 Task: In the Contact  BakerAdeline@roundabouttheatre.org, Add note: 'Set up a meeting with the legal team to review contract templates.'. Mark checkbox to create task to follow up ': Tomorrow'. Create task, with  description: Appointment FIxed, Add due date: Tomorrow; Add reminder: 30 Minutes before. Set Priority Low  and add note: Review the attached proposal before the meeting and highlight the key benefits for the client.. Logged in from softage.1@softage.net
Action: Mouse moved to (117, 70)
Screenshot: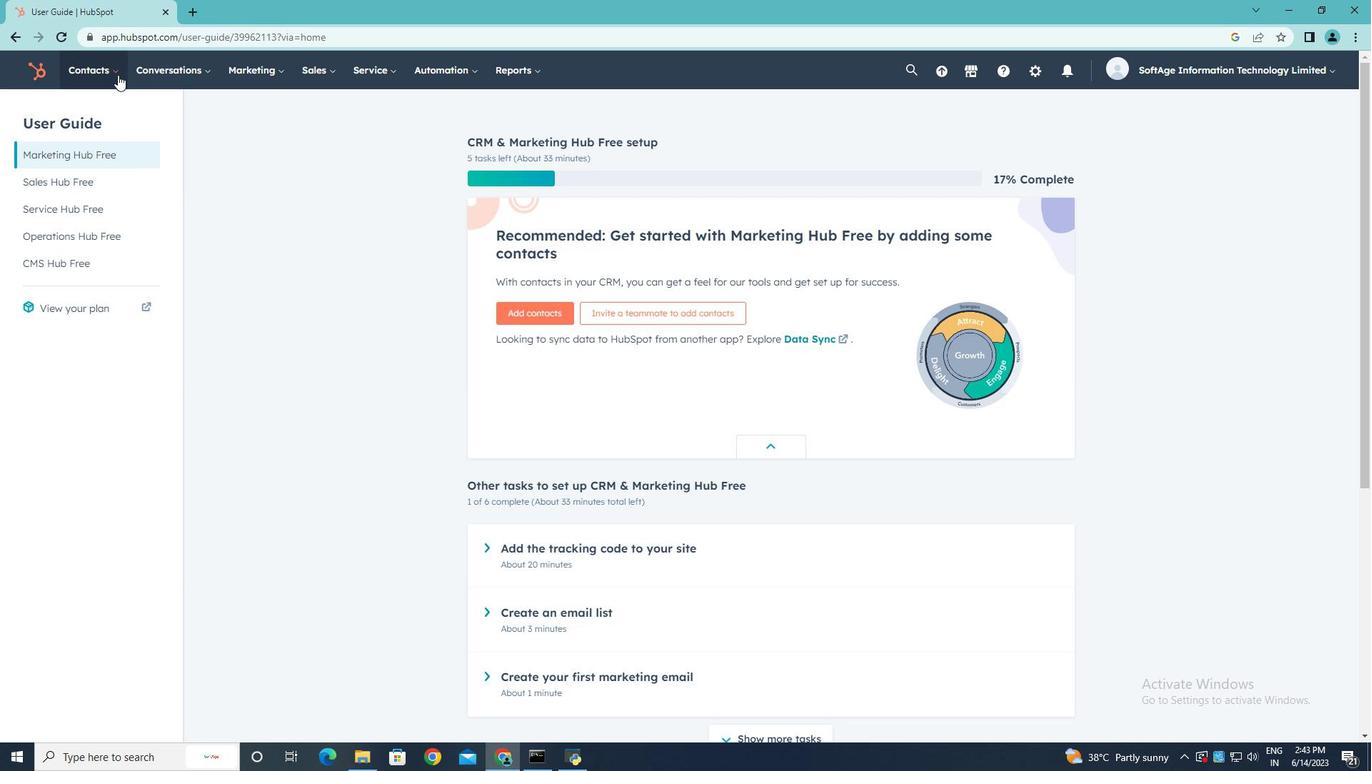 
Action: Mouse pressed left at (117, 70)
Screenshot: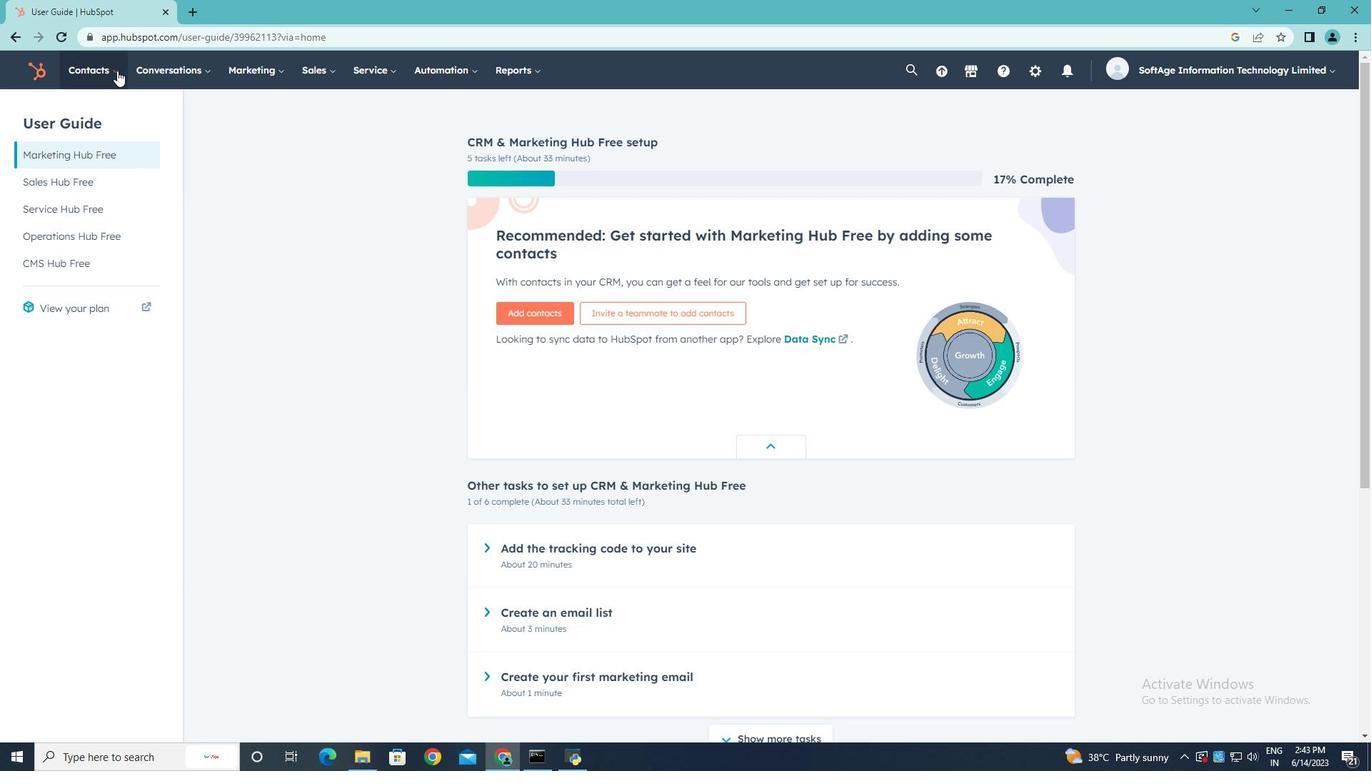 
Action: Mouse moved to (109, 105)
Screenshot: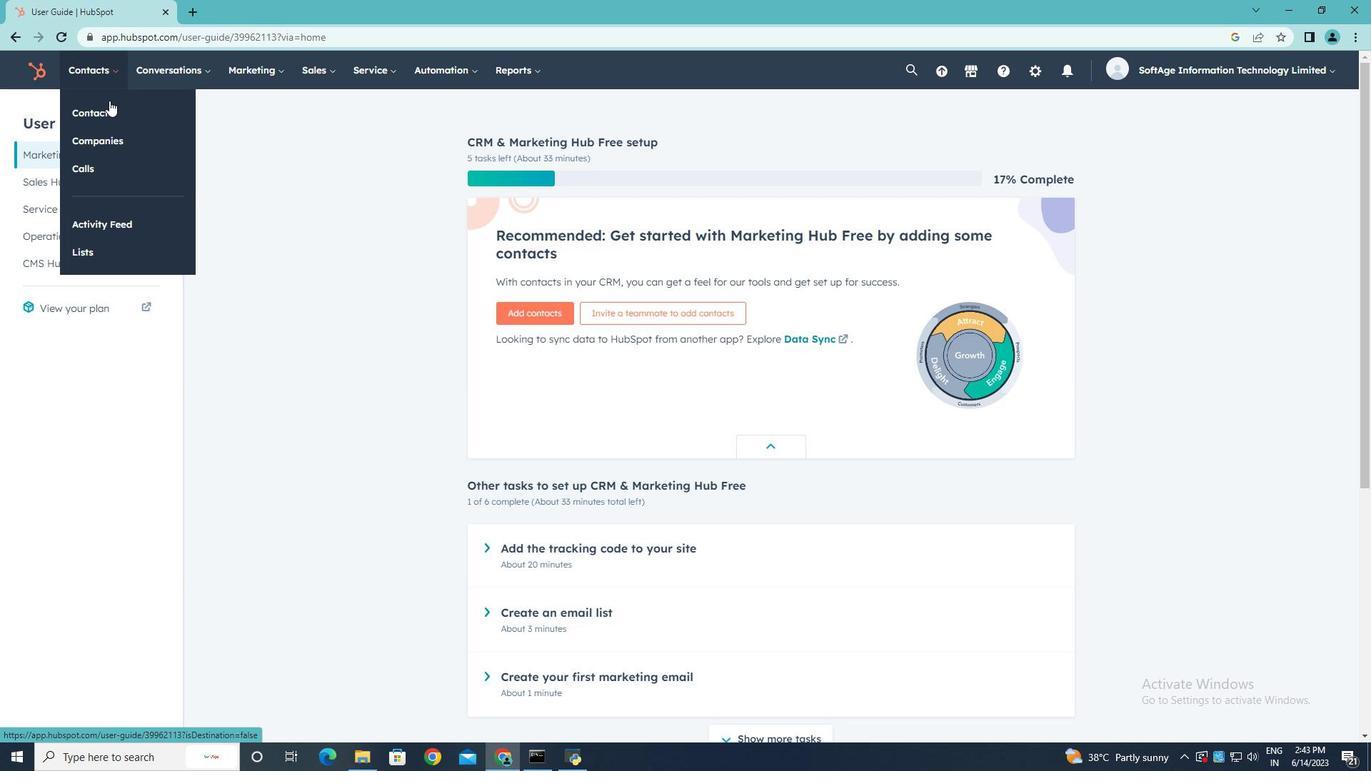 
Action: Mouse pressed left at (109, 105)
Screenshot: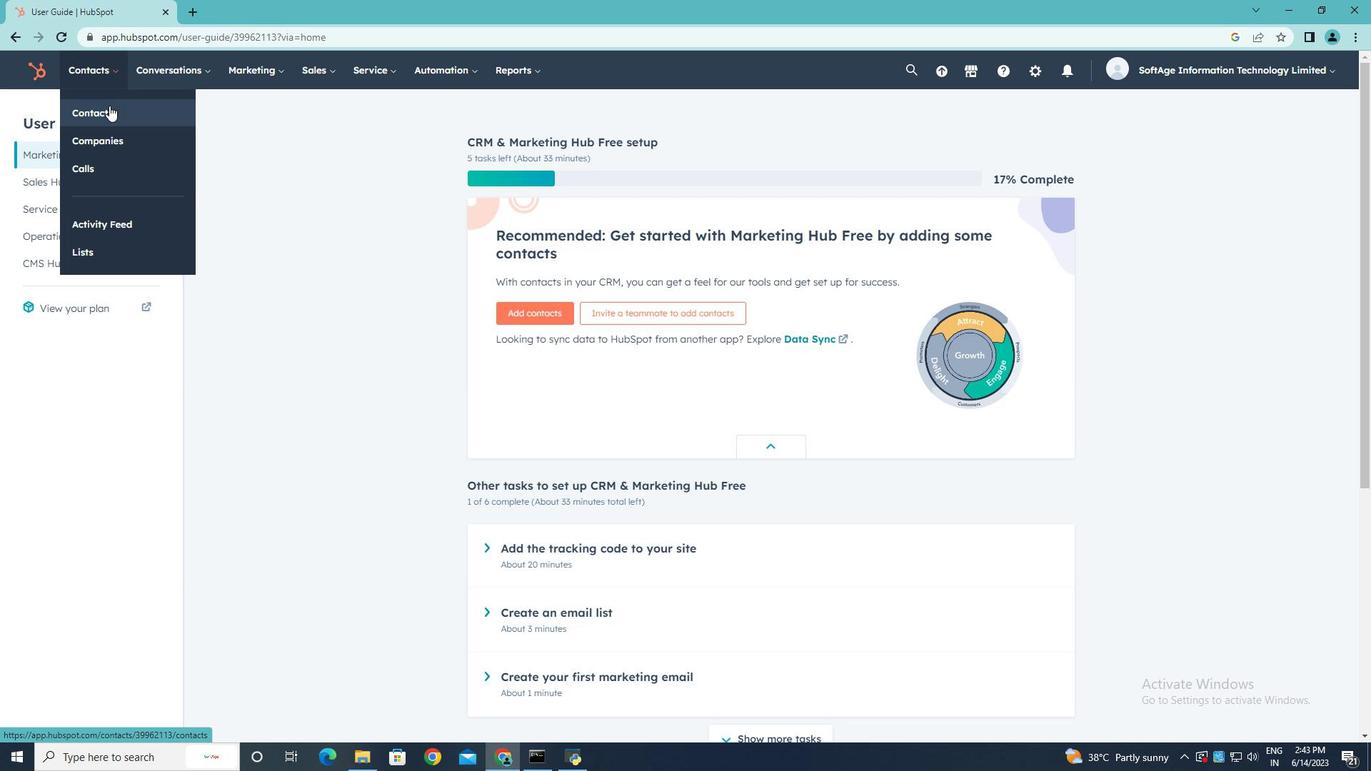
Action: Mouse moved to (100, 231)
Screenshot: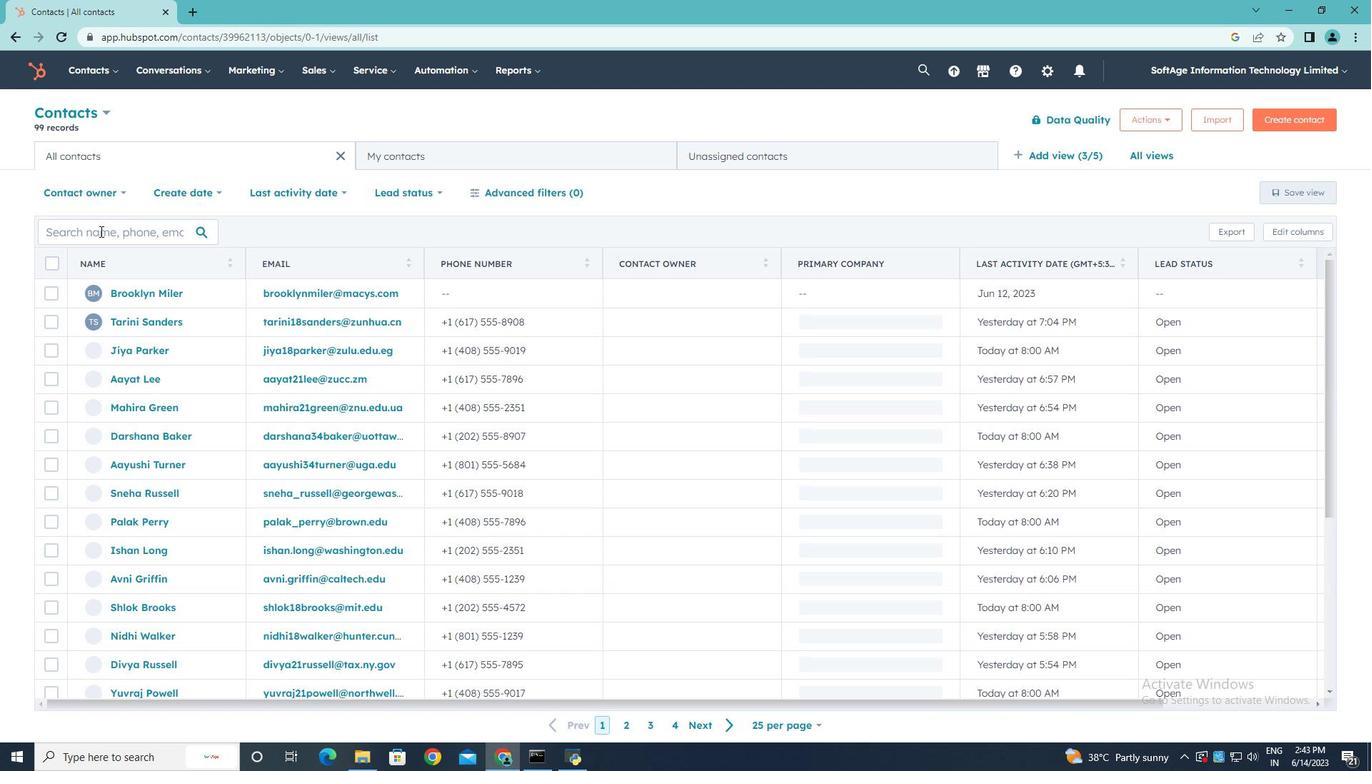 
Action: Mouse pressed left at (100, 231)
Screenshot: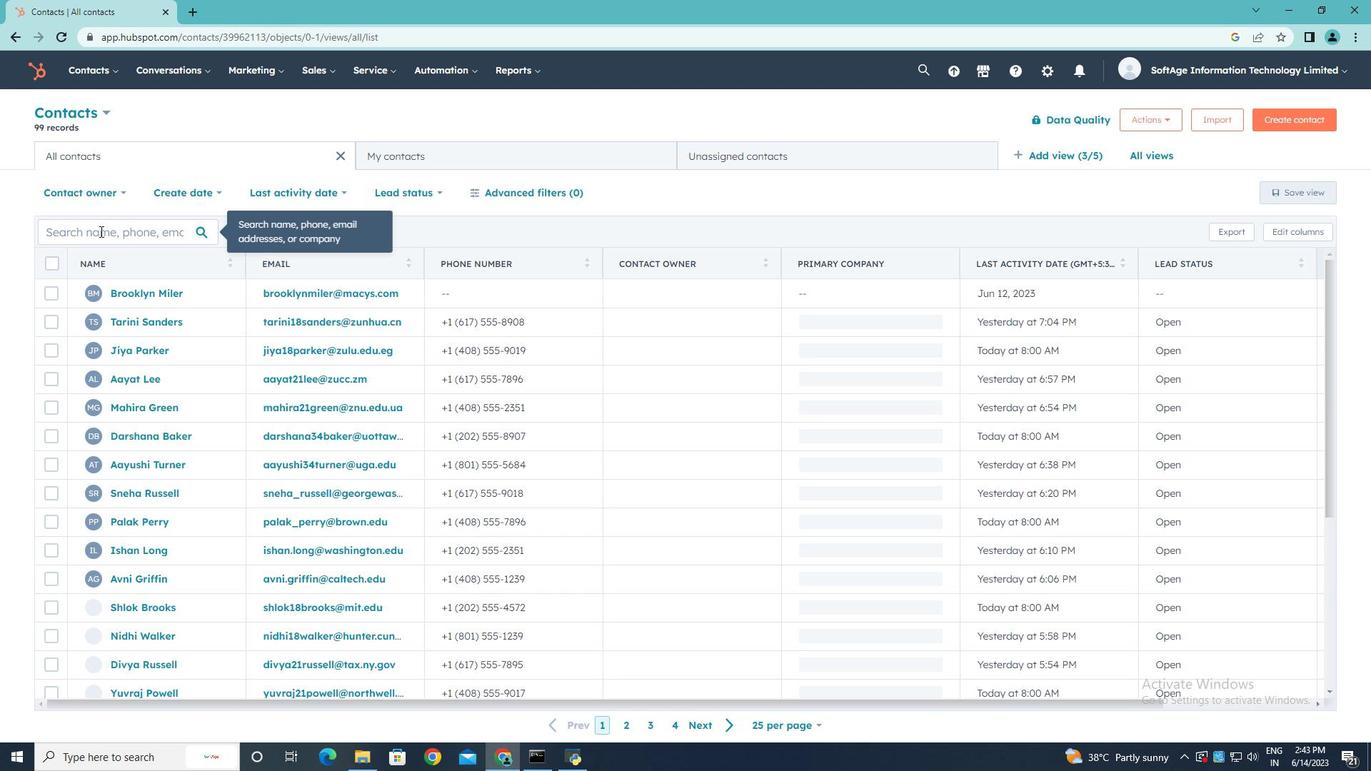 
Action: Mouse moved to (227, 181)
Screenshot: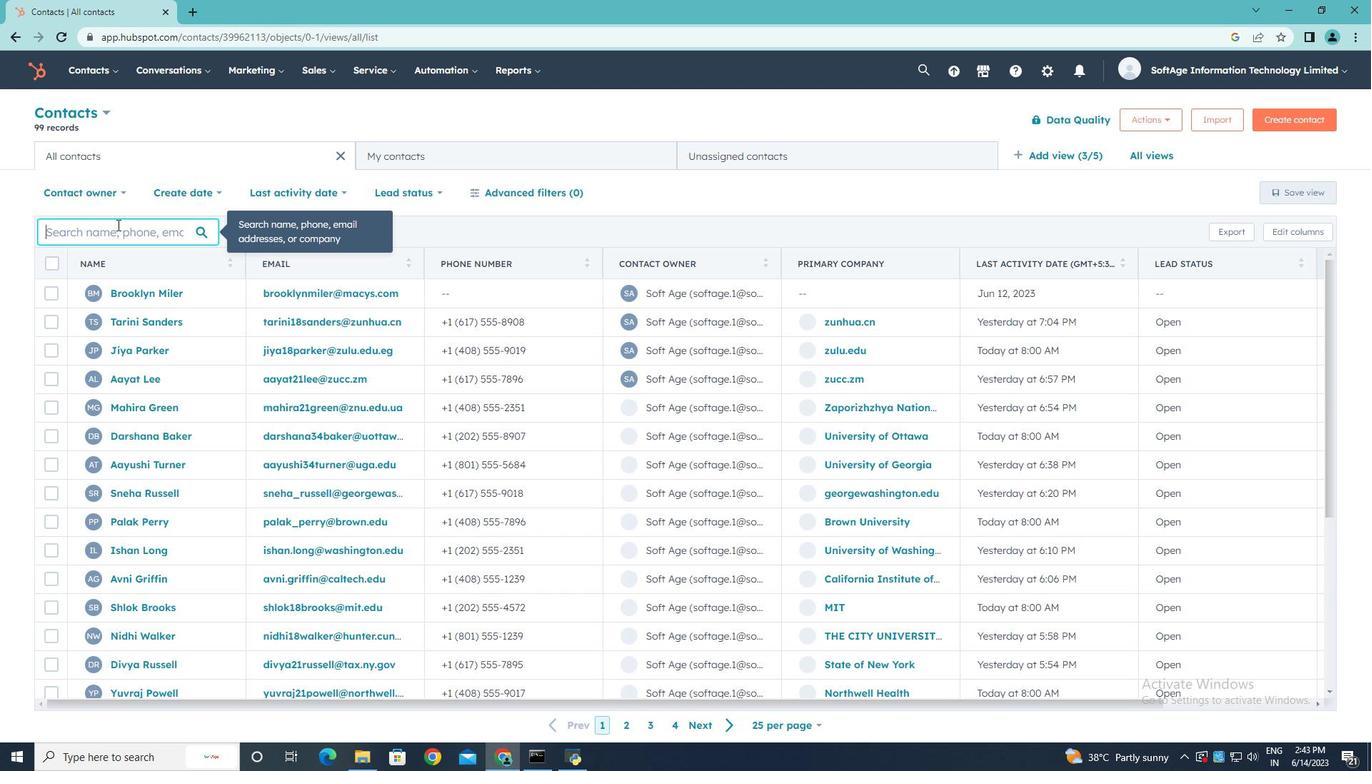 
Action: Key pressed <Key.shift>Baker<Key.shift><Key.shift><Key.shift>Adeline<Key.shift><Key.shift><Key.shift><Key.shift><Key.shift><Key.shift><Key.shift><Key.shift>@roundaboutteatre.org
Screenshot: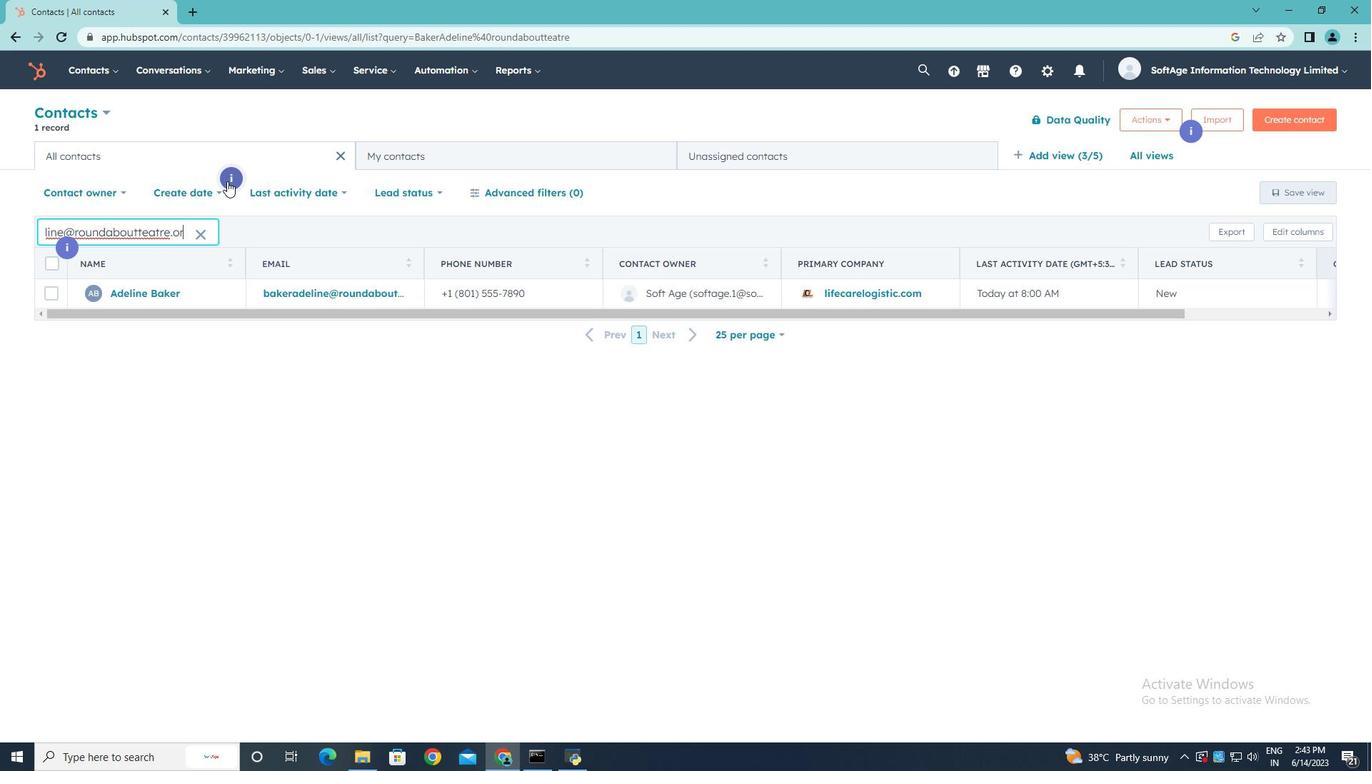 
Action: Mouse moved to (150, 291)
Screenshot: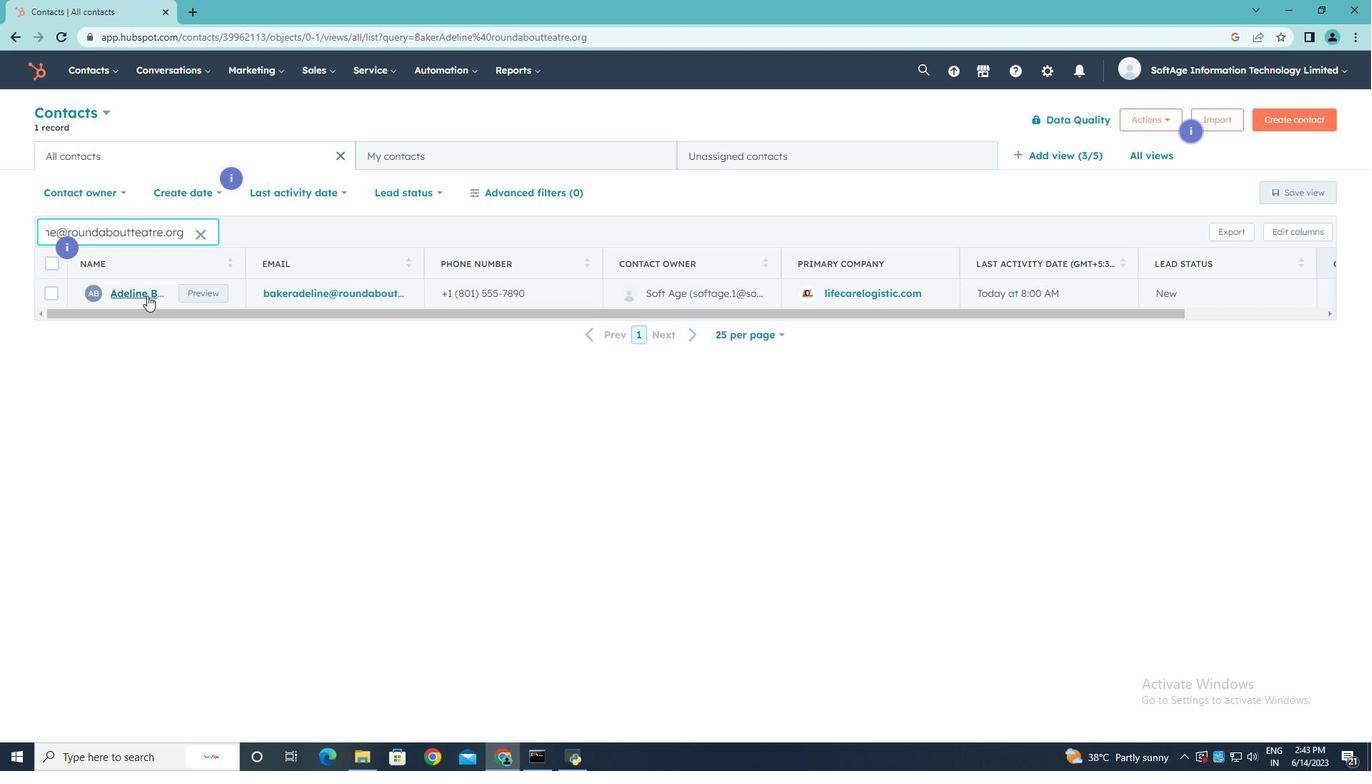 
Action: Mouse pressed left at (150, 291)
Screenshot: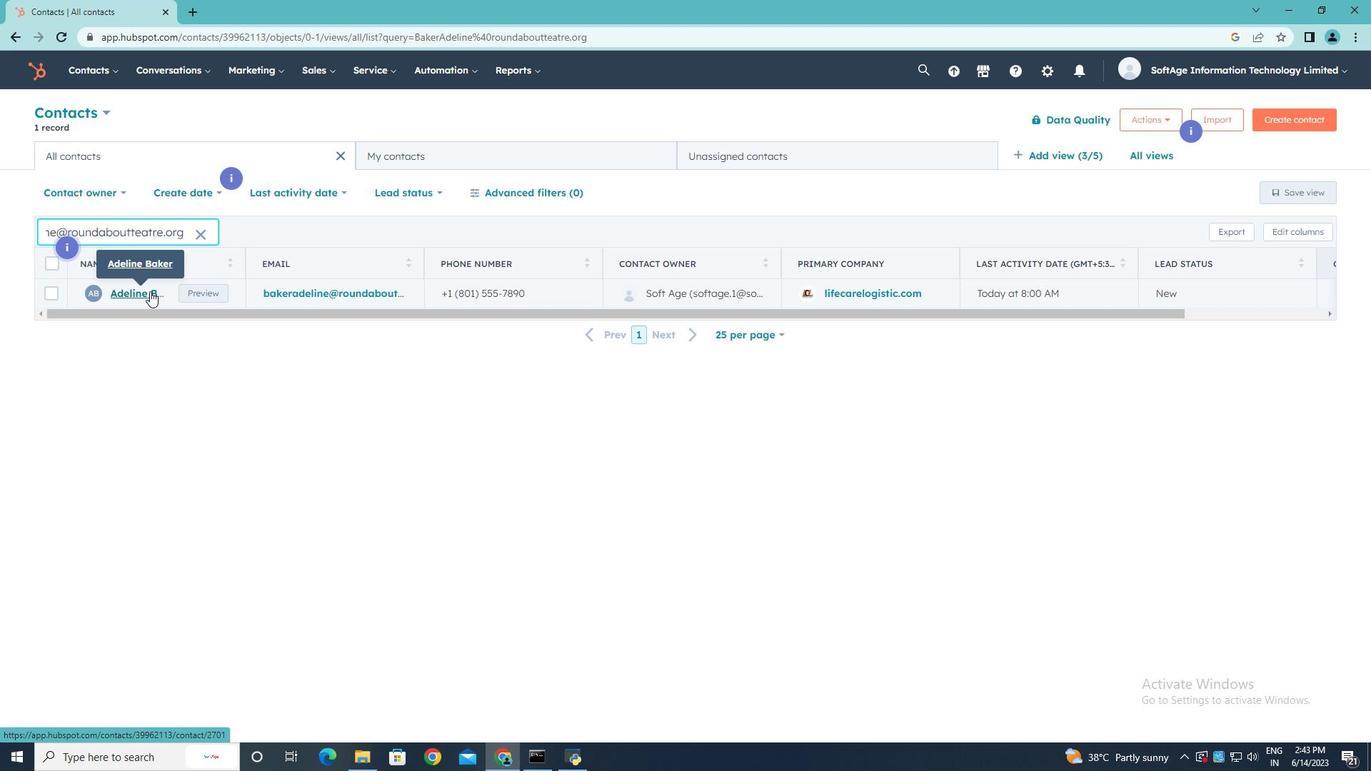 
Action: Mouse moved to (52, 238)
Screenshot: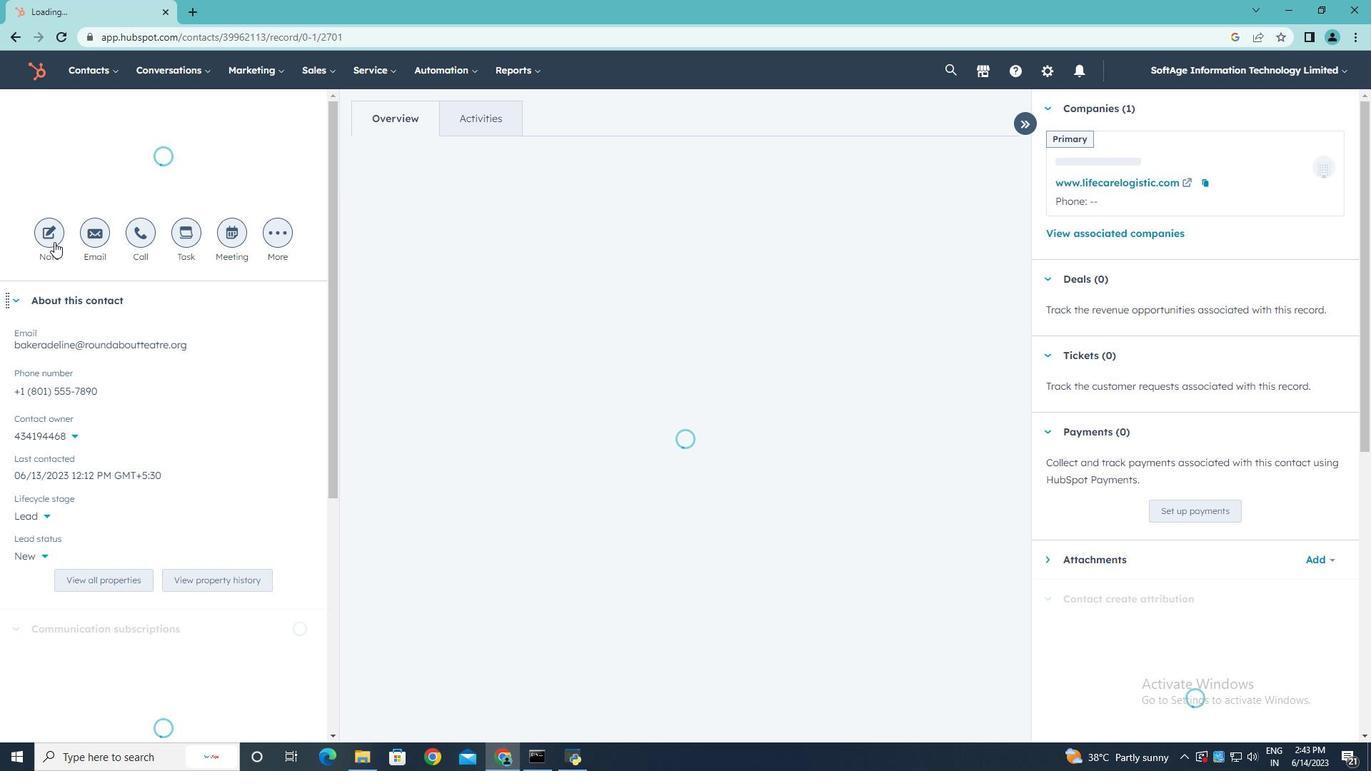 
Action: Mouse pressed left at (52, 238)
Screenshot: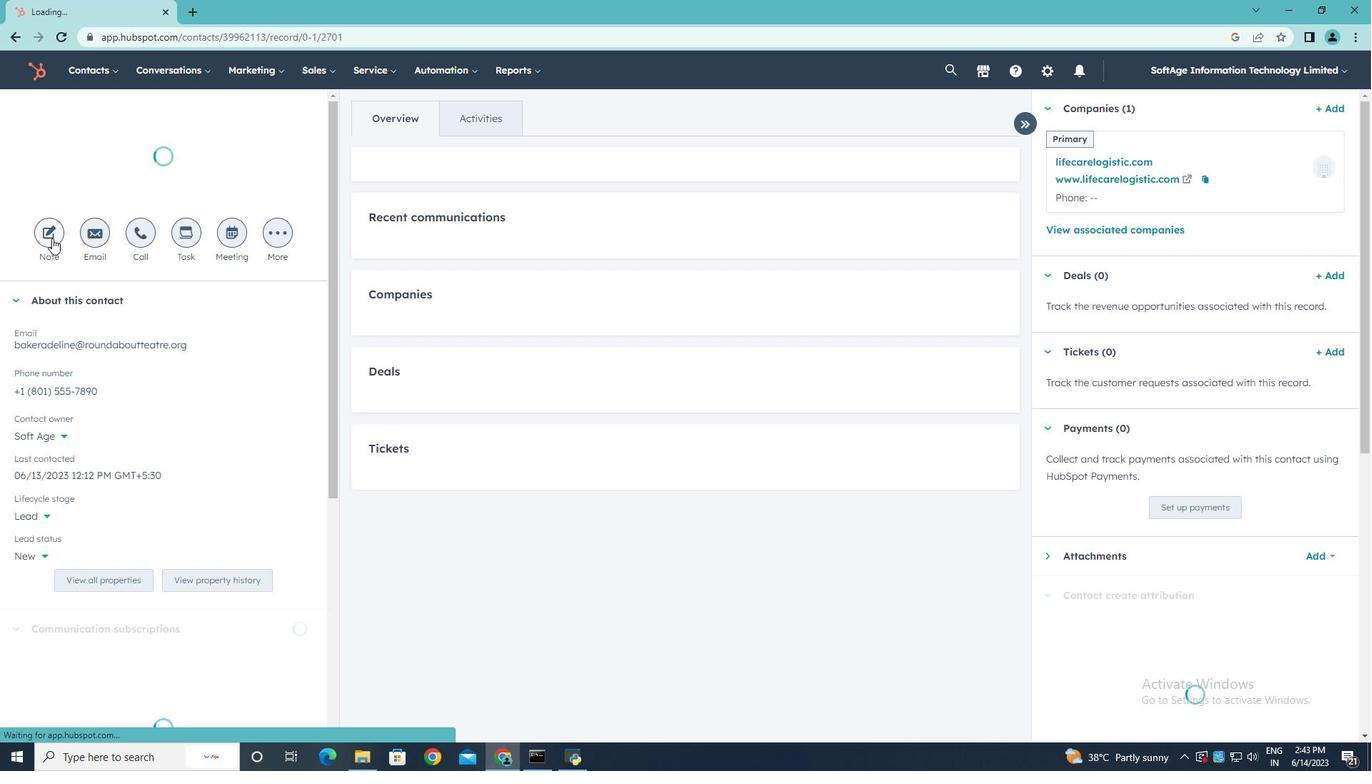 
Action: Key pressed <Key.shift><Key.shift><Key.shift><Key.shift><Key.shift><Key.shift><Key.shift><Key.shift><Key.shift><Key.shift>Set<Key.space>up<Key.space>a<Key.space>meeting<Key.space>with<Key.space>the<Key.space>legal<Key.space>tea,<Key.backspace>m<Key.space>to<Key.space>review<Key.space>contract<Key.space>templates.
Screenshot: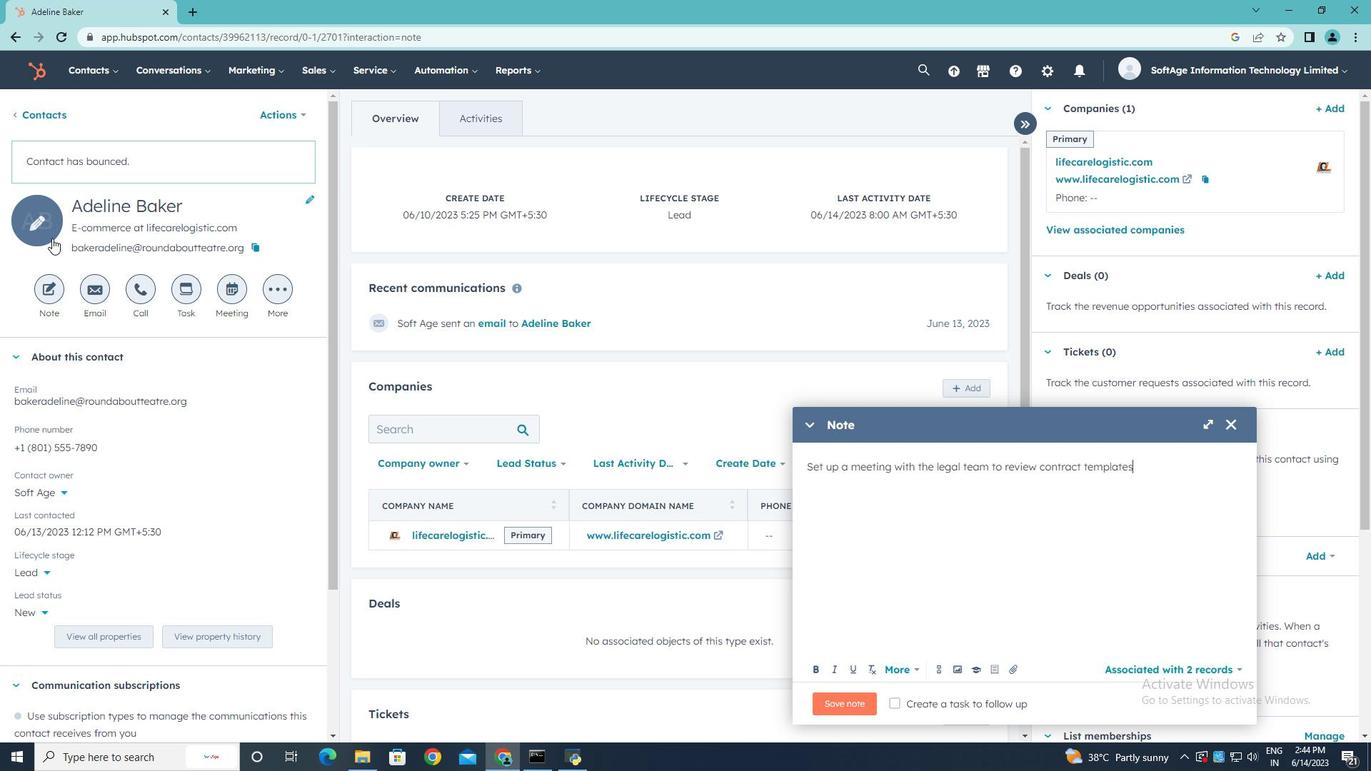 
Action: Mouse moved to (892, 702)
Screenshot: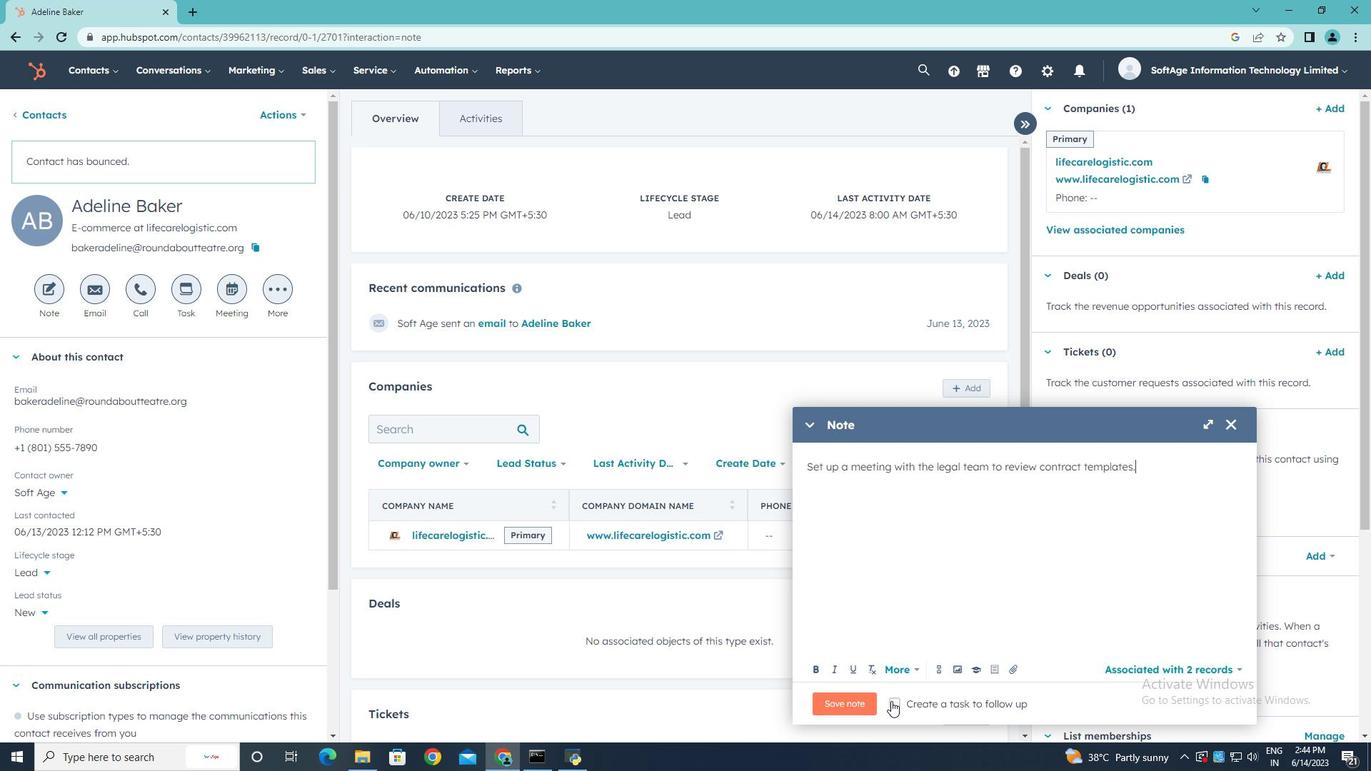 
Action: Mouse pressed left at (892, 702)
Screenshot: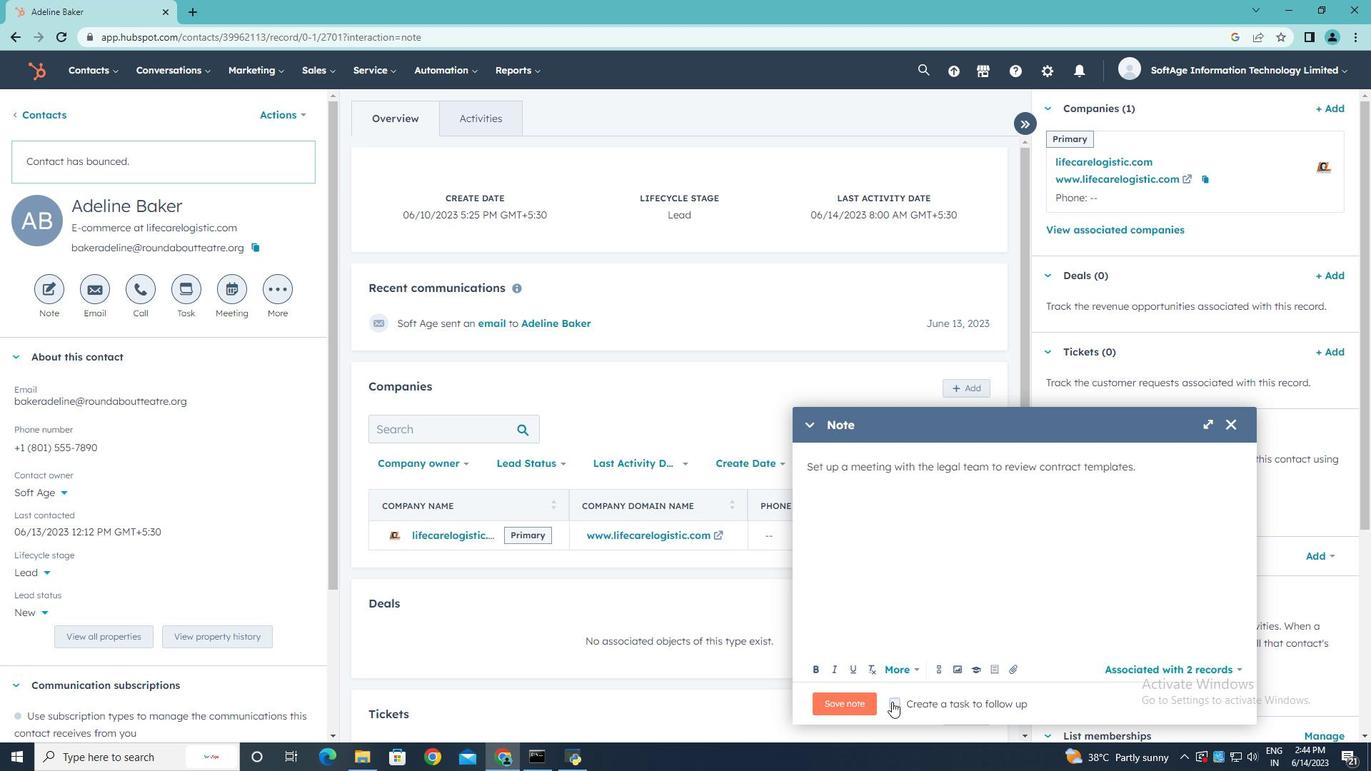 
Action: Mouse moved to (1180, 703)
Screenshot: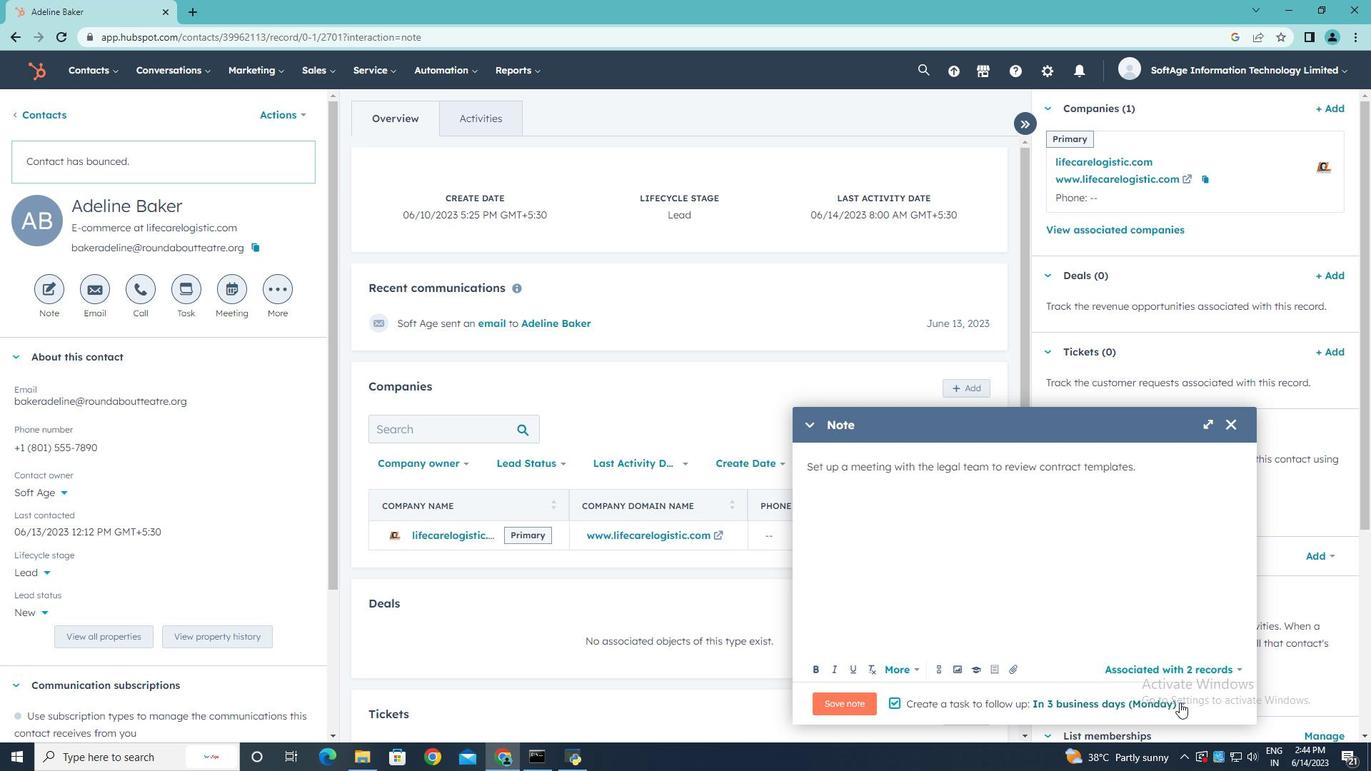 
Action: Mouse pressed left at (1180, 703)
Screenshot: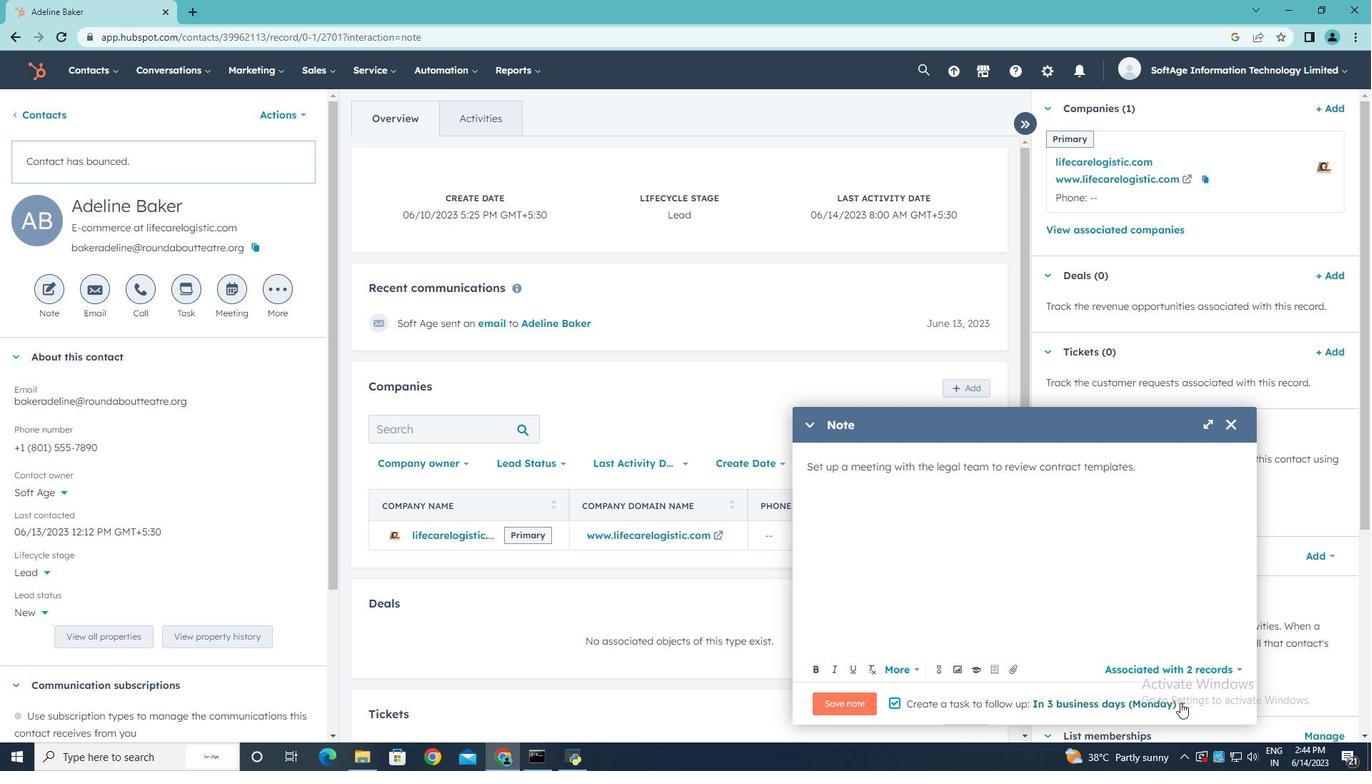 
Action: Mouse moved to (1150, 612)
Screenshot: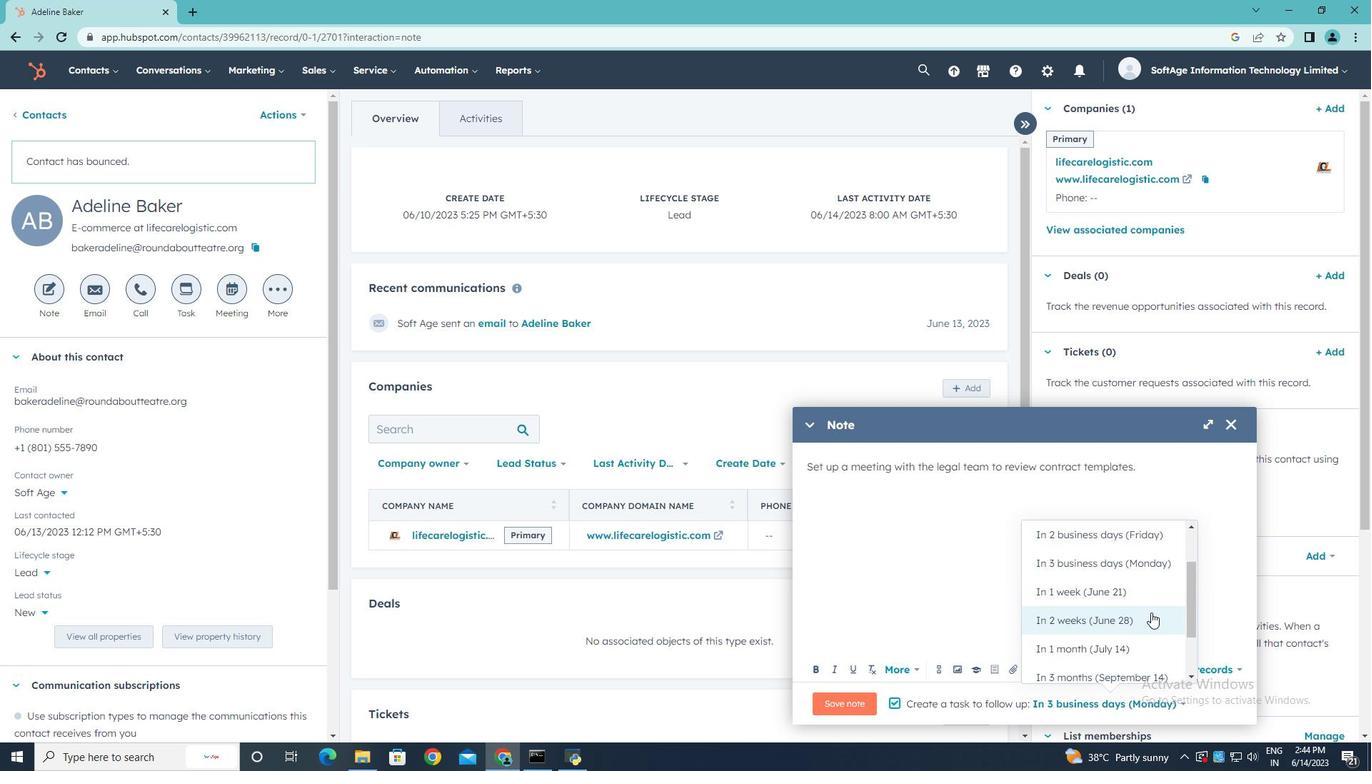 
Action: Mouse scrolled (1150, 613) with delta (0, 0)
Screenshot: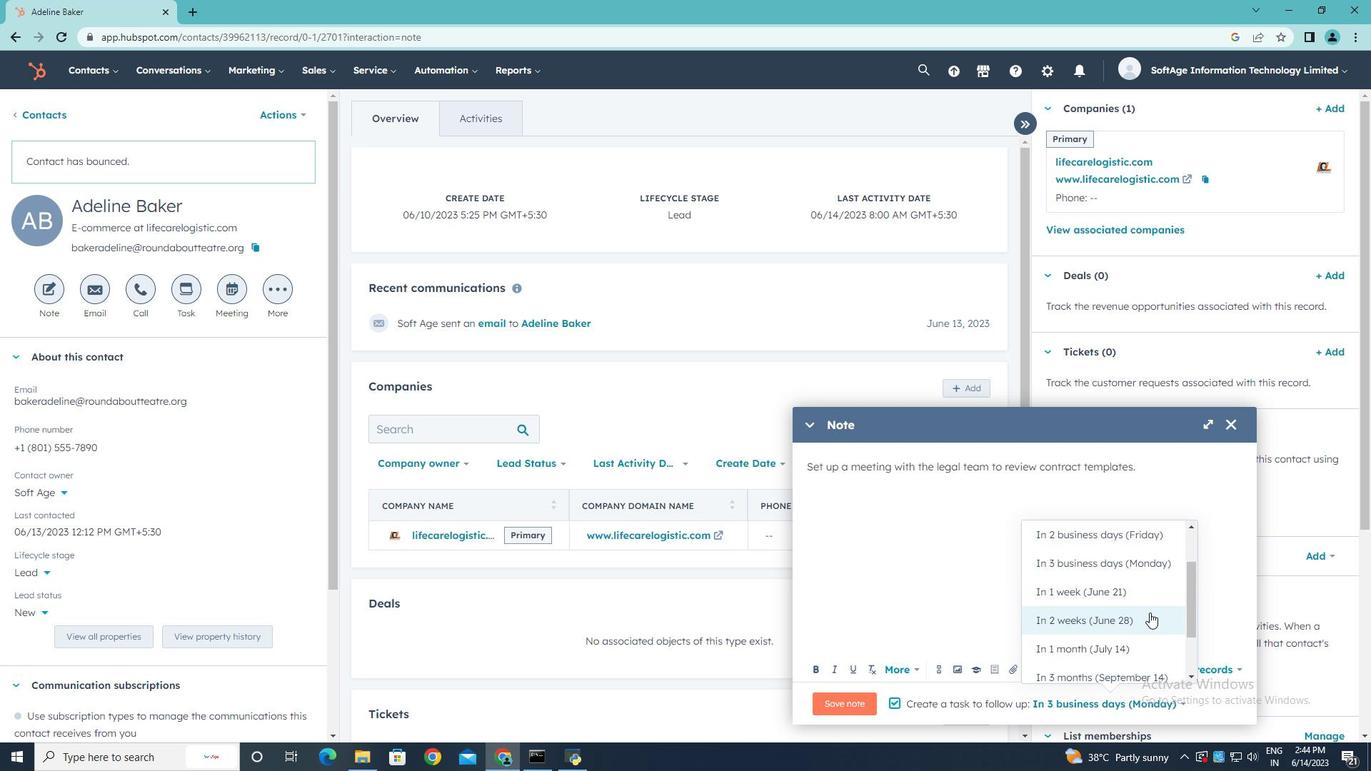
Action: Mouse scrolled (1150, 613) with delta (0, 0)
Screenshot: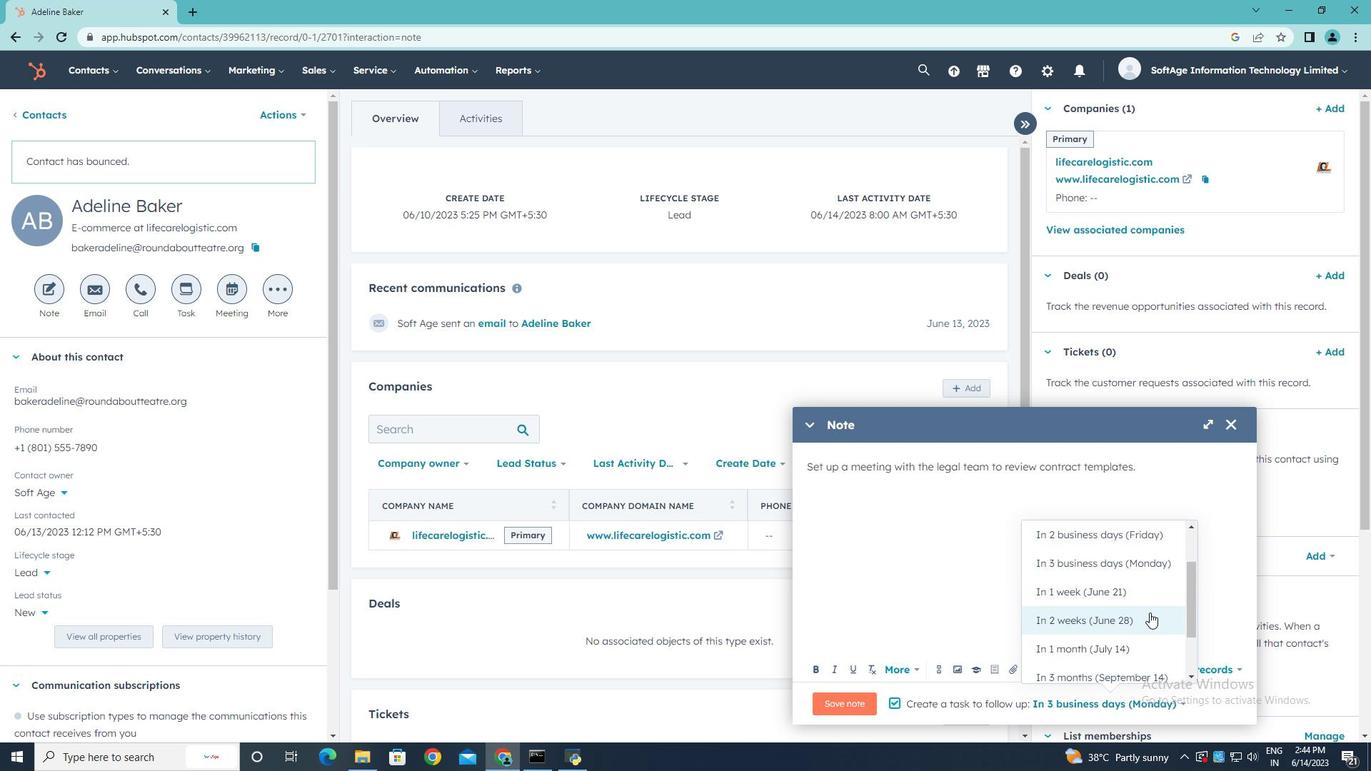 
Action: Mouse scrolled (1150, 613) with delta (0, 0)
Screenshot: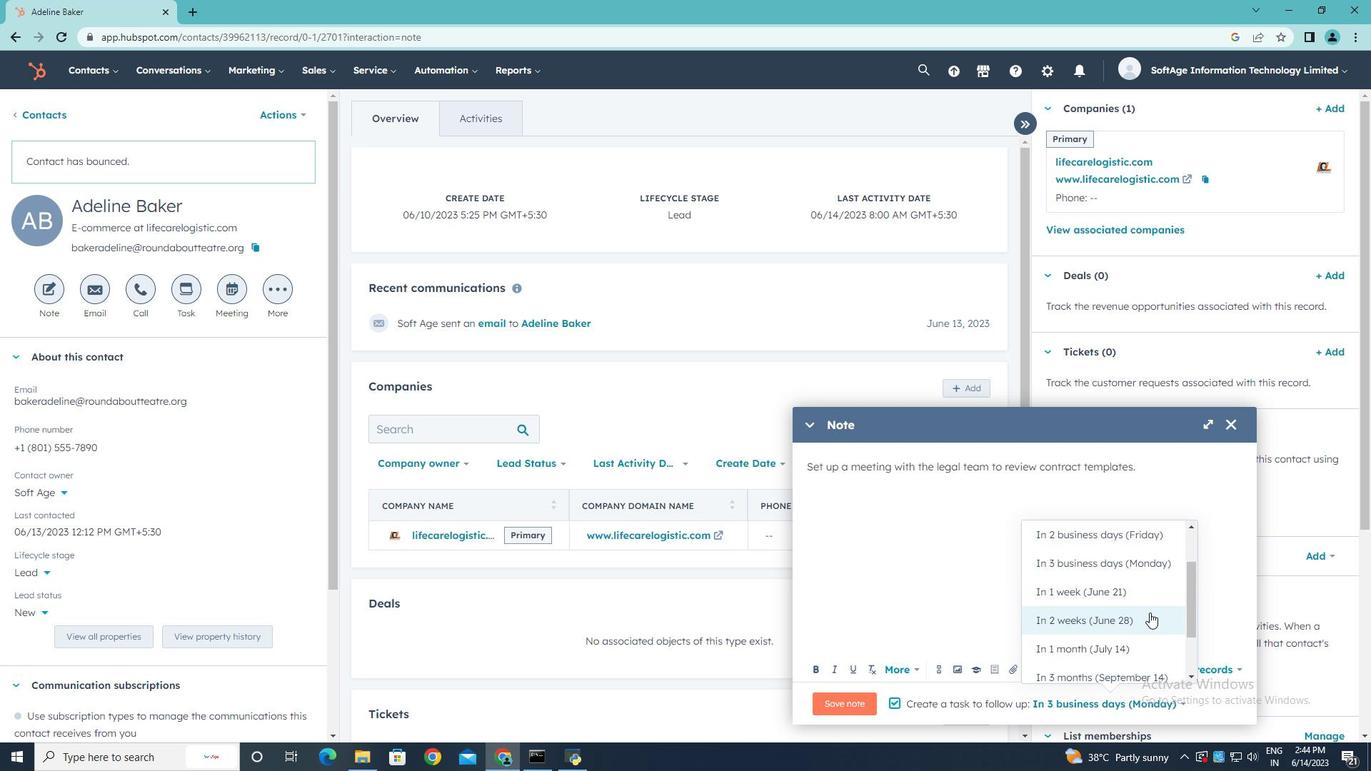 
Action: Mouse moved to (1119, 575)
Screenshot: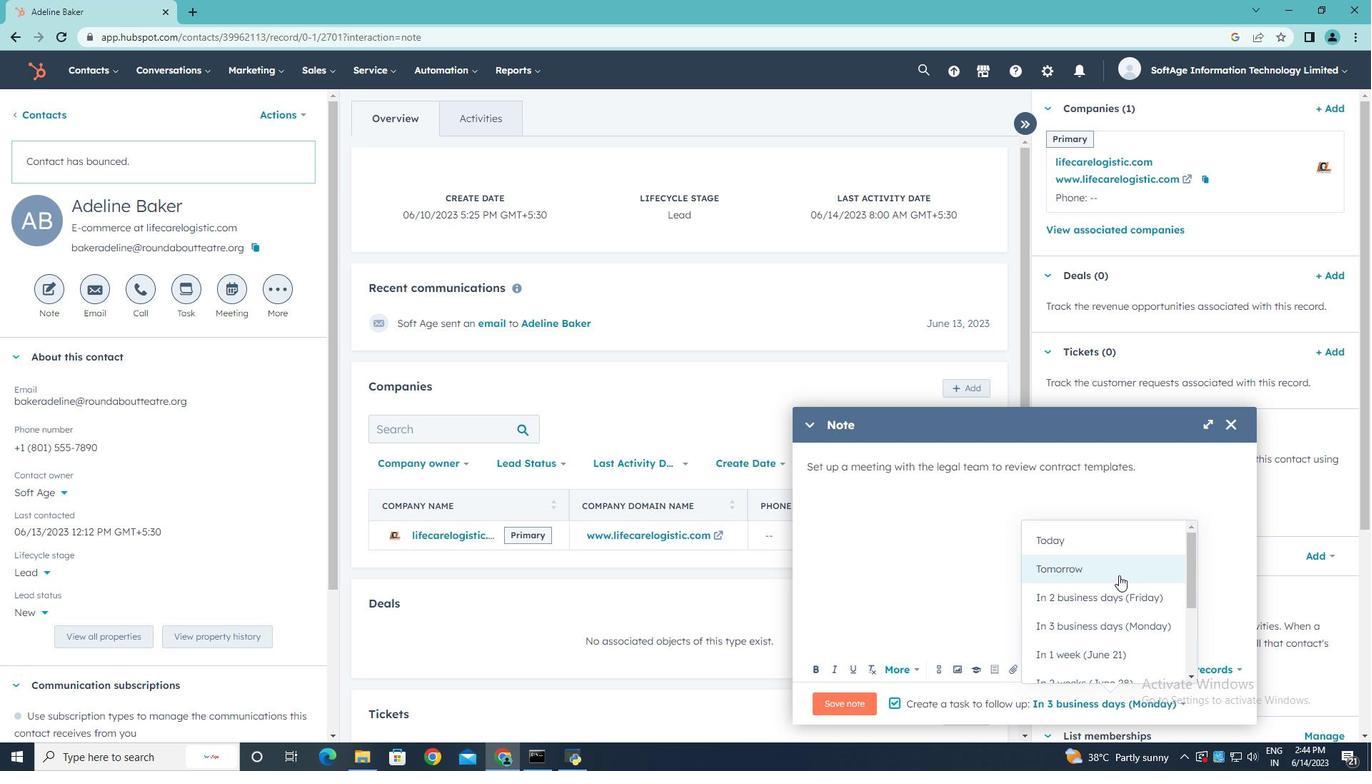 
Action: Mouse pressed left at (1119, 575)
Screenshot: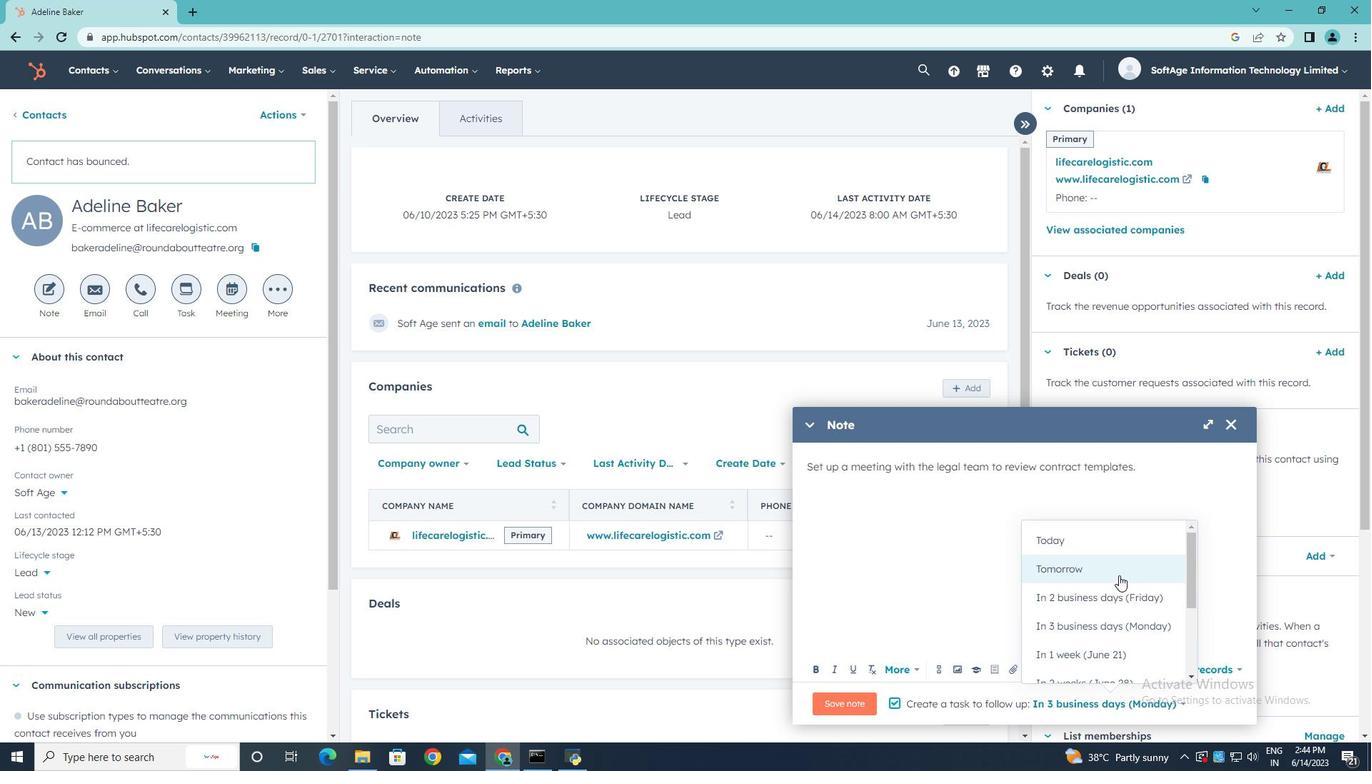 
Action: Mouse moved to (853, 706)
Screenshot: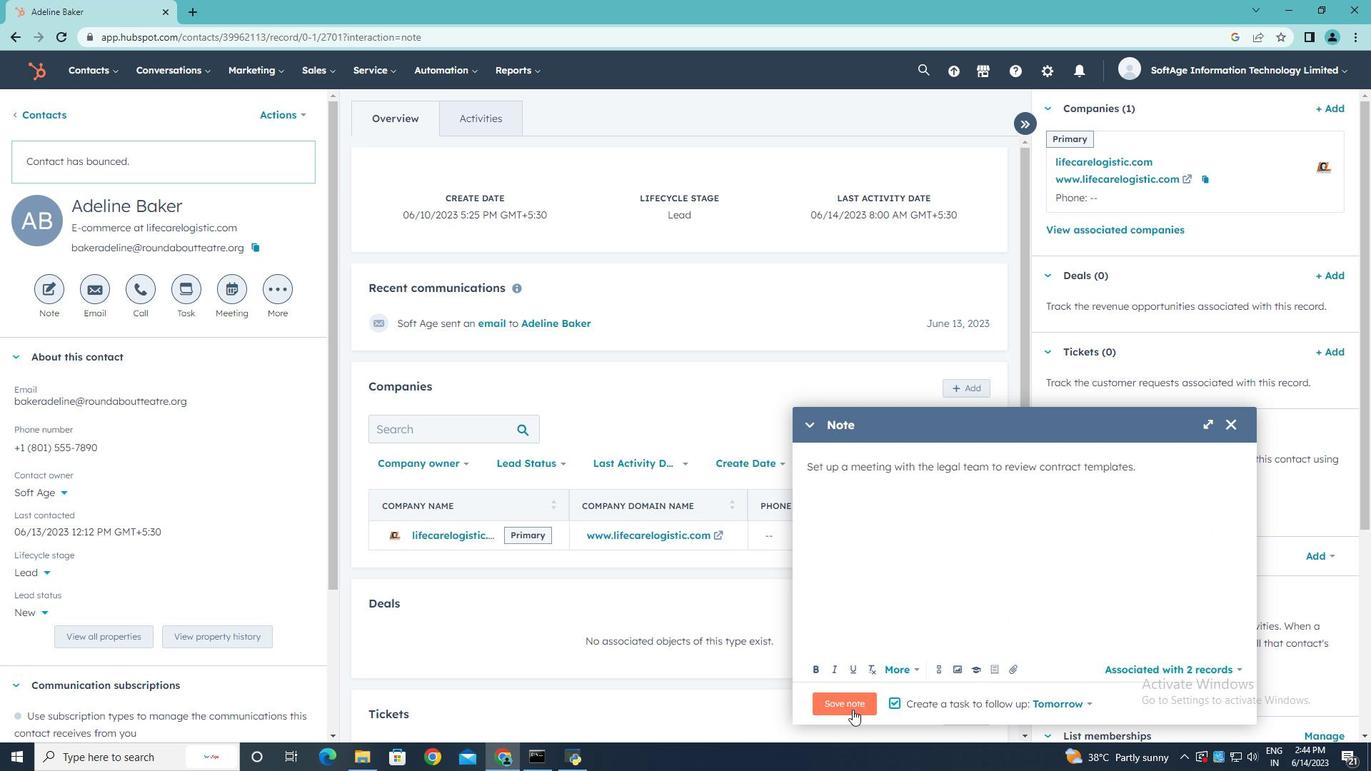 
Action: Mouse pressed left at (853, 706)
Screenshot: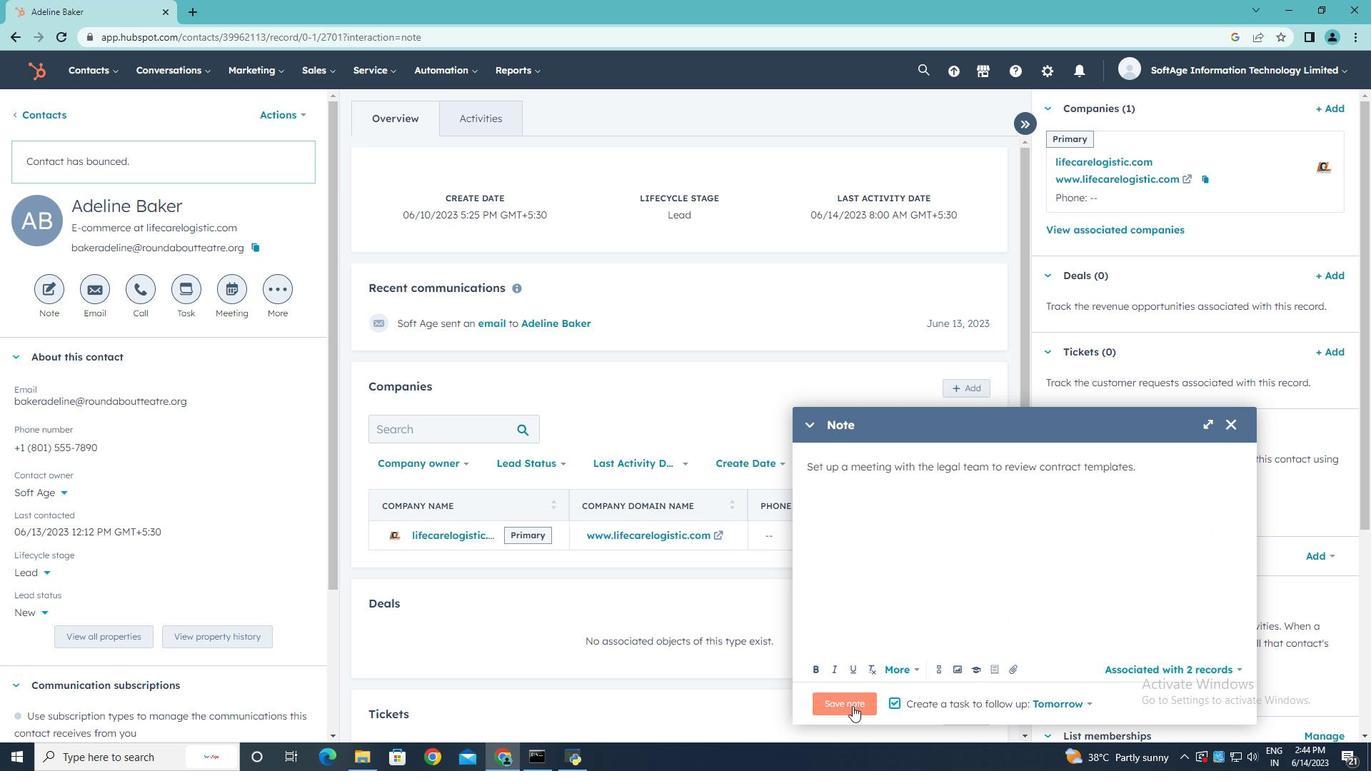 
Action: Mouse moved to (187, 292)
Screenshot: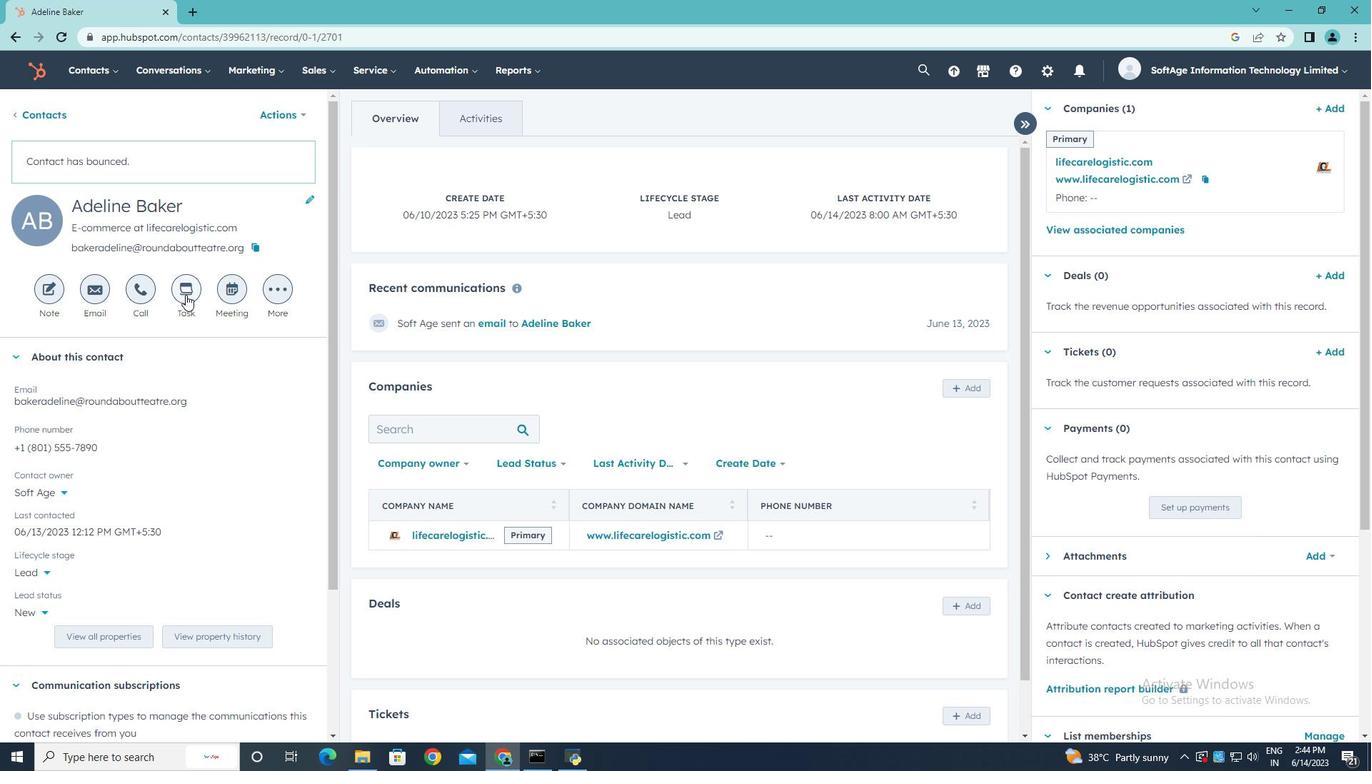 
Action: Mouse pressed left at (187, 292)
Screenshot: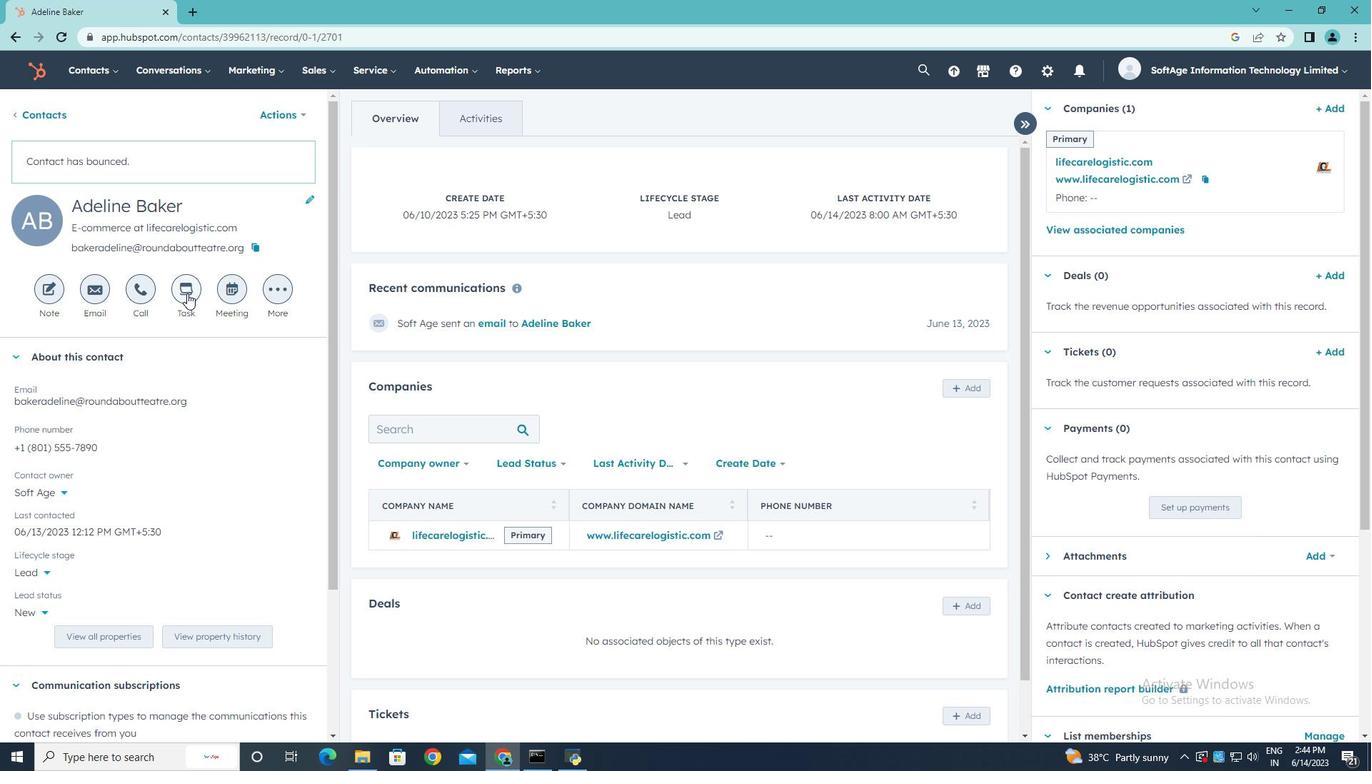 
Action: Mouse moved to (187, 292)
Screenshot: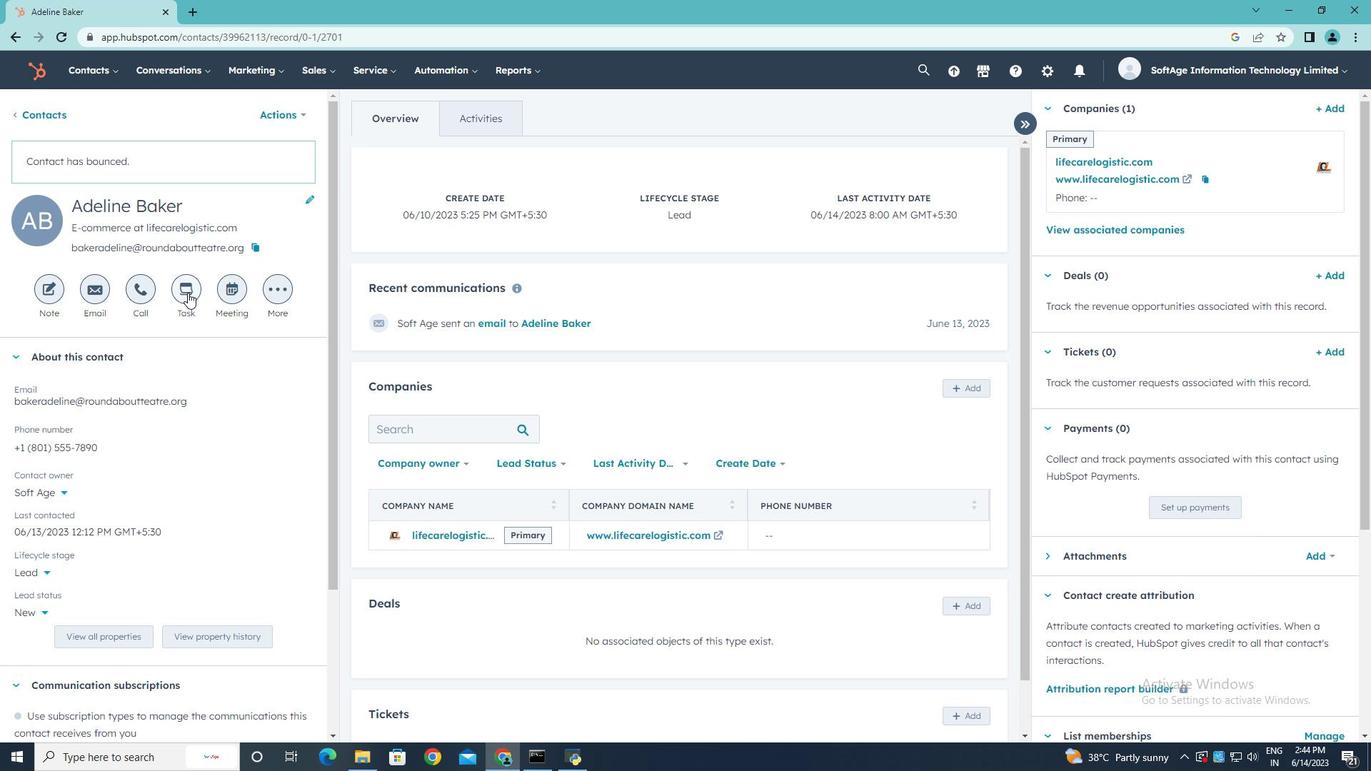 
Action: Key pressed <Key.shift><Key.shift><Key.shift><Key.shift><Key.shift><Key.shift><Key.shift><Key.shift><Key.shift><Key.shift><Key.shift><Key.shift><Key.shift><Key.shift><Key.shift><Key.shift><Key.shift><Key.shift><Key.shift><Key.shift><Key.shift><Key.shift><Key.shift><Key.shift><Key.shift><Key.shift><Key.shift><Key.shift><Key.shift><Key.shift><Key.shift><Key.shift><Key.shift><Key.shift>Appointment<Key.space><Key.shift>Flxed
Screenshot: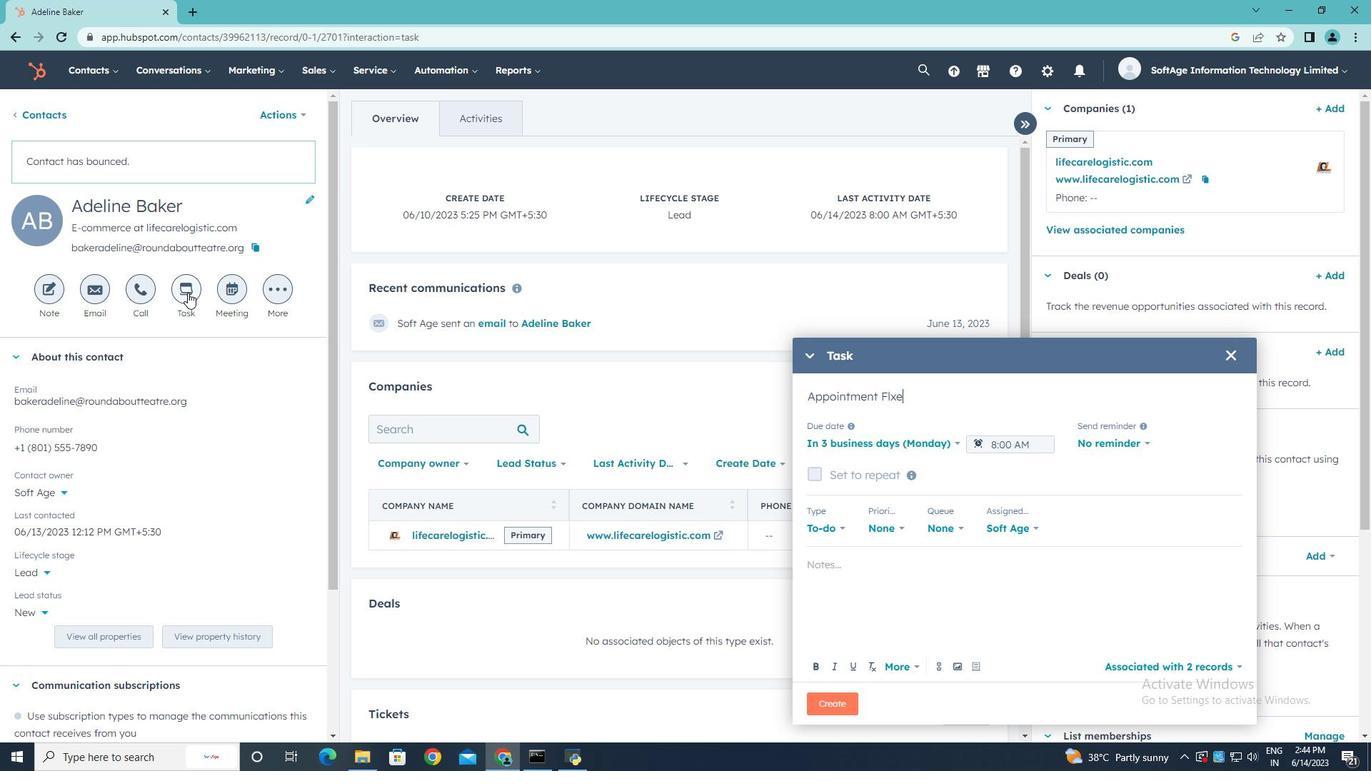 
Action: Mouse moved to (958, 442)
Screenshot: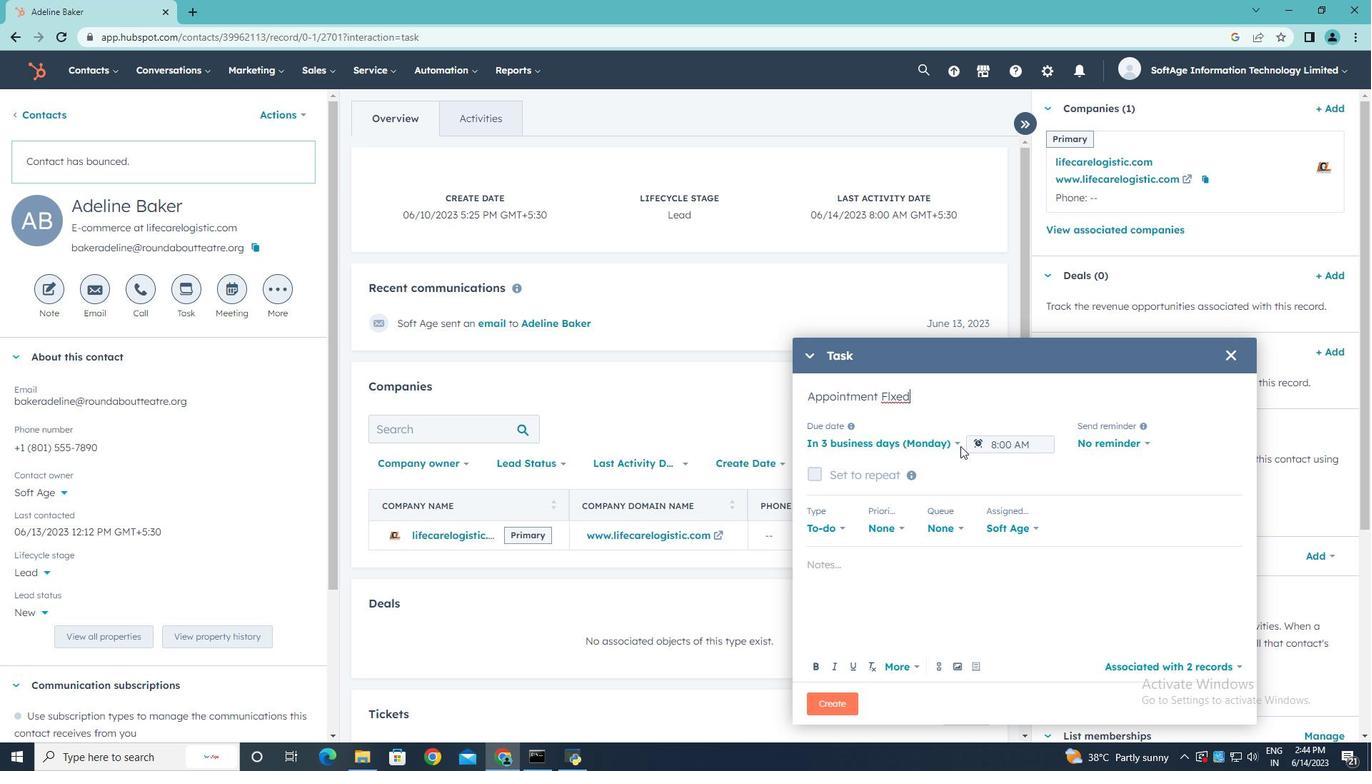 
Action: Mouse pressed left at (958, 442)
Screenshot: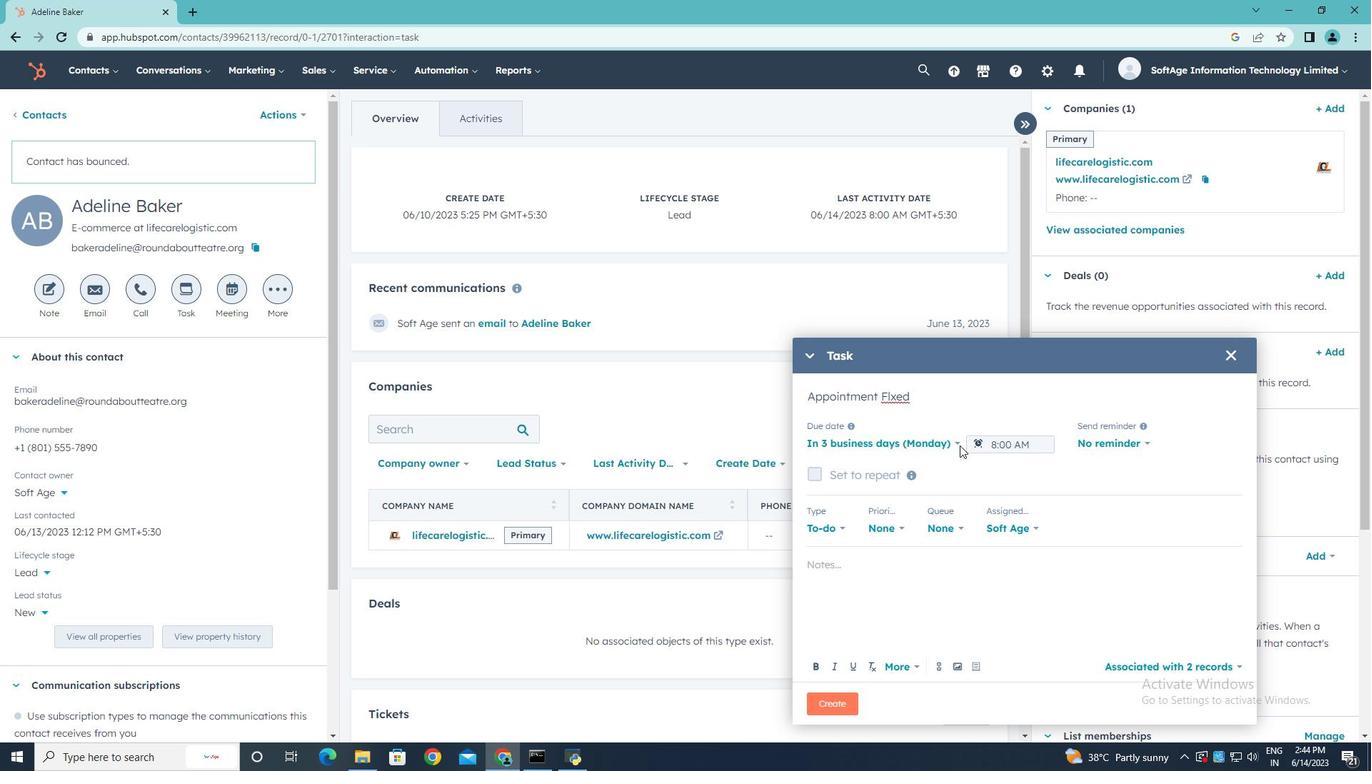 
Action: Mouse moved to (922, 511)
Screenshot: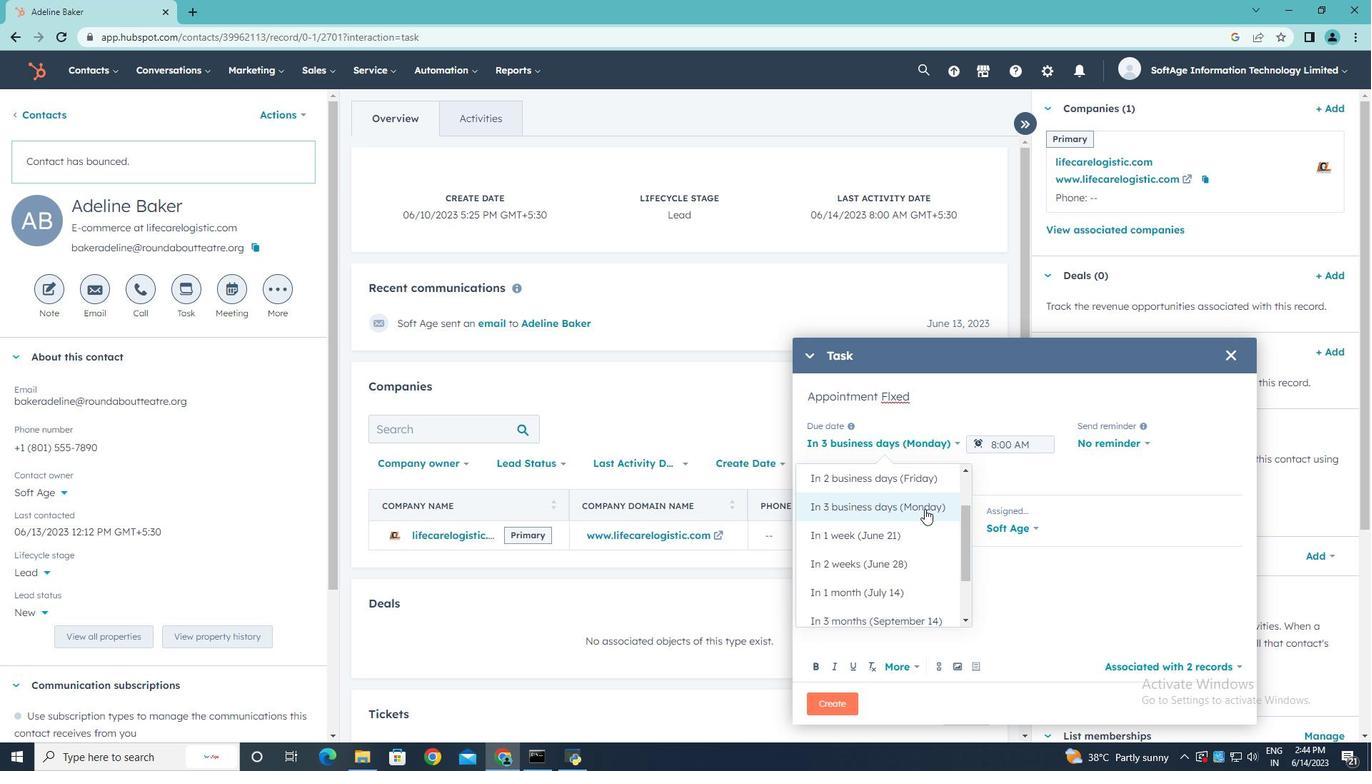 
Action: Mouse scrolled (922, 512) with delta (0, 0)
Screenshot: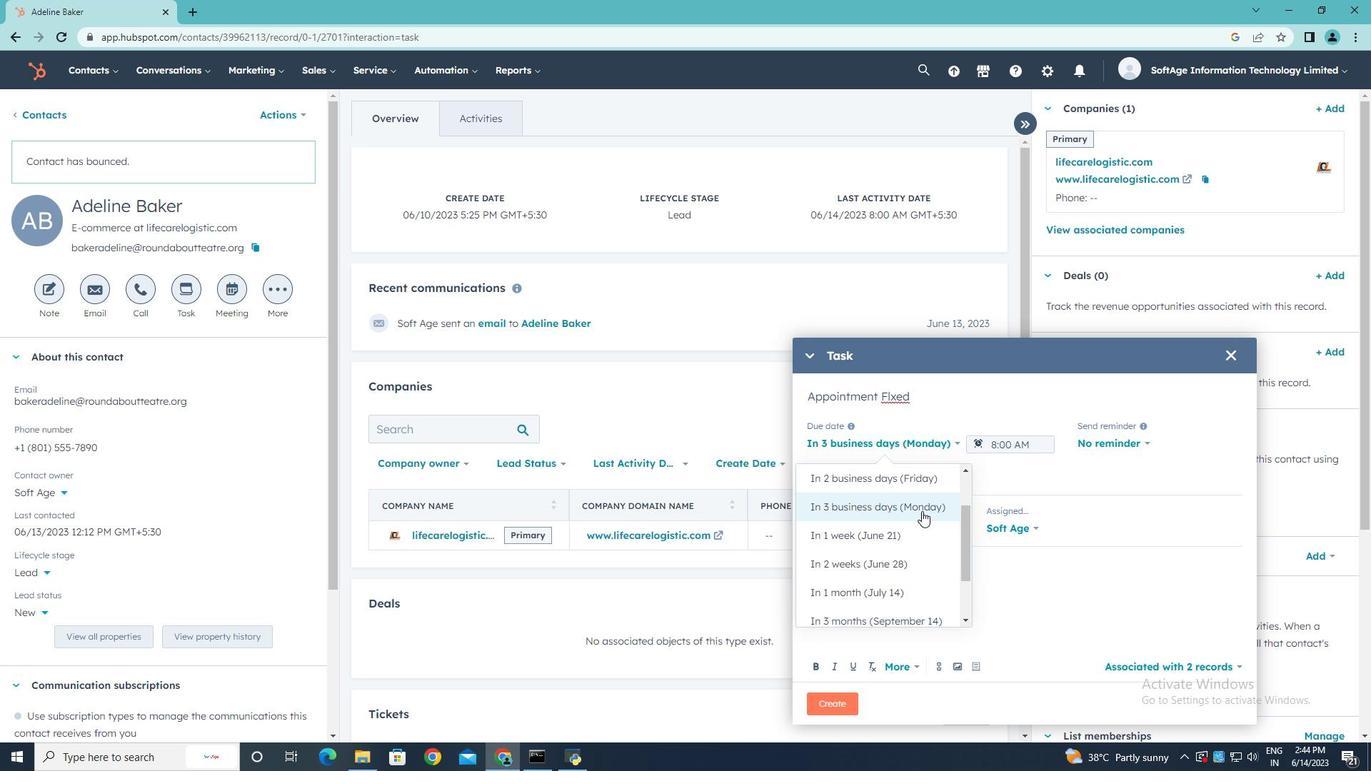
Action: Mouse scrolled (922, 512) with delta (0, 0)
Screenshot: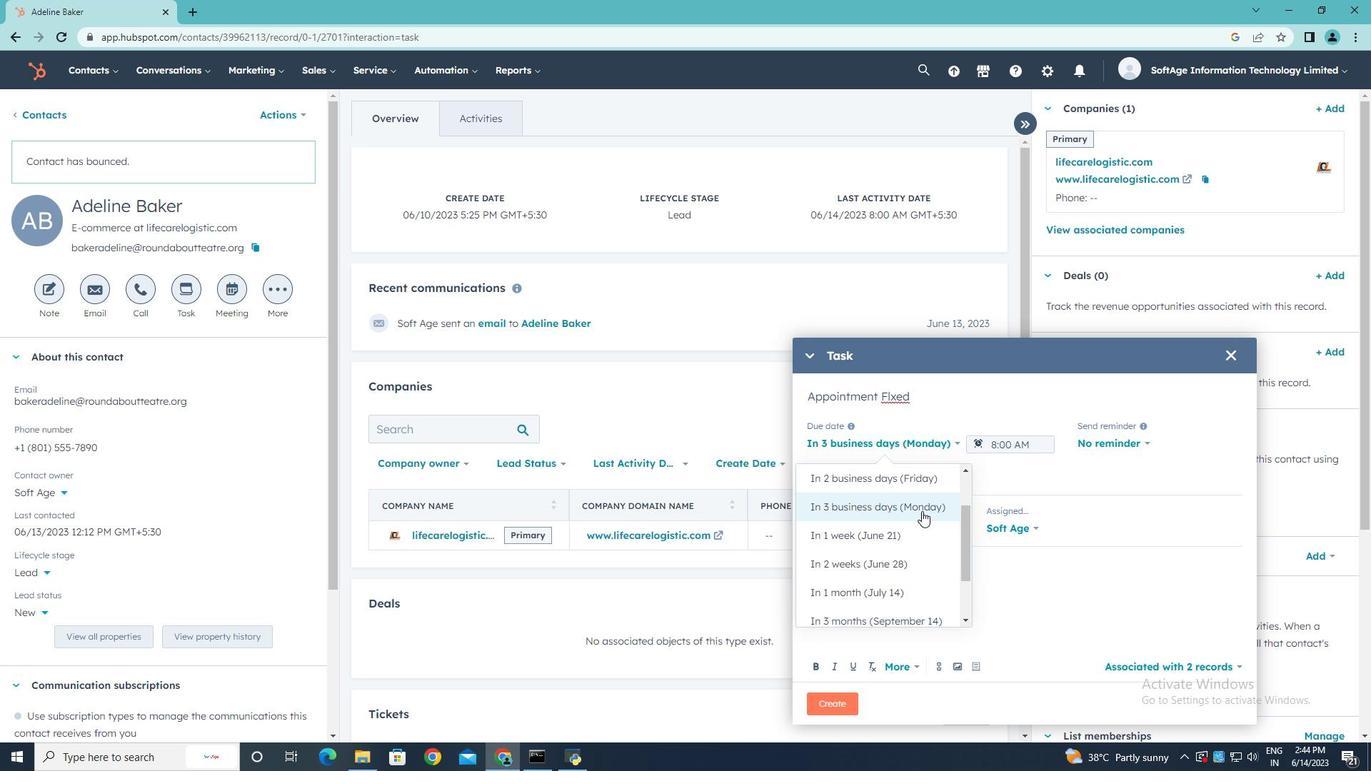 
Action: Mouse moved to (895, 512)
Screenshot: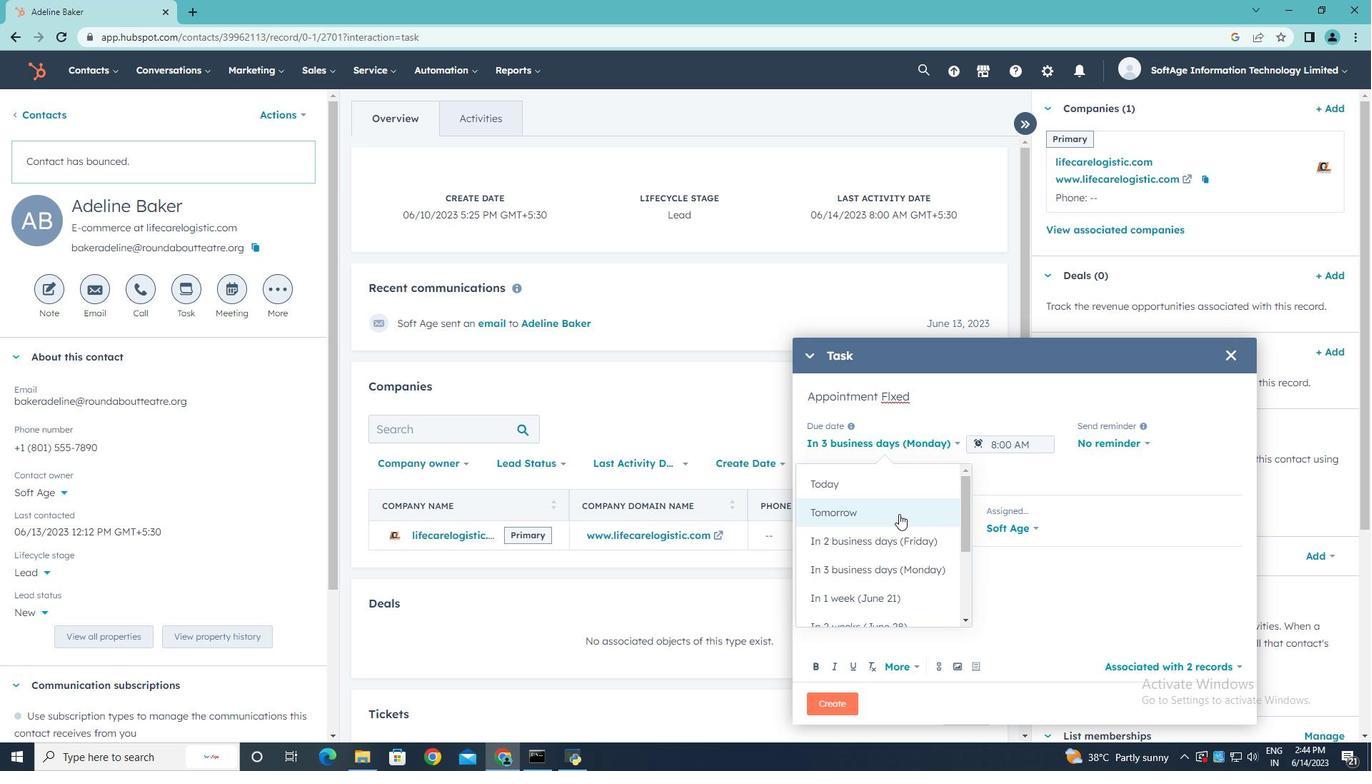 
Action: Mouse pressed left at (895, 512)
Screenshot: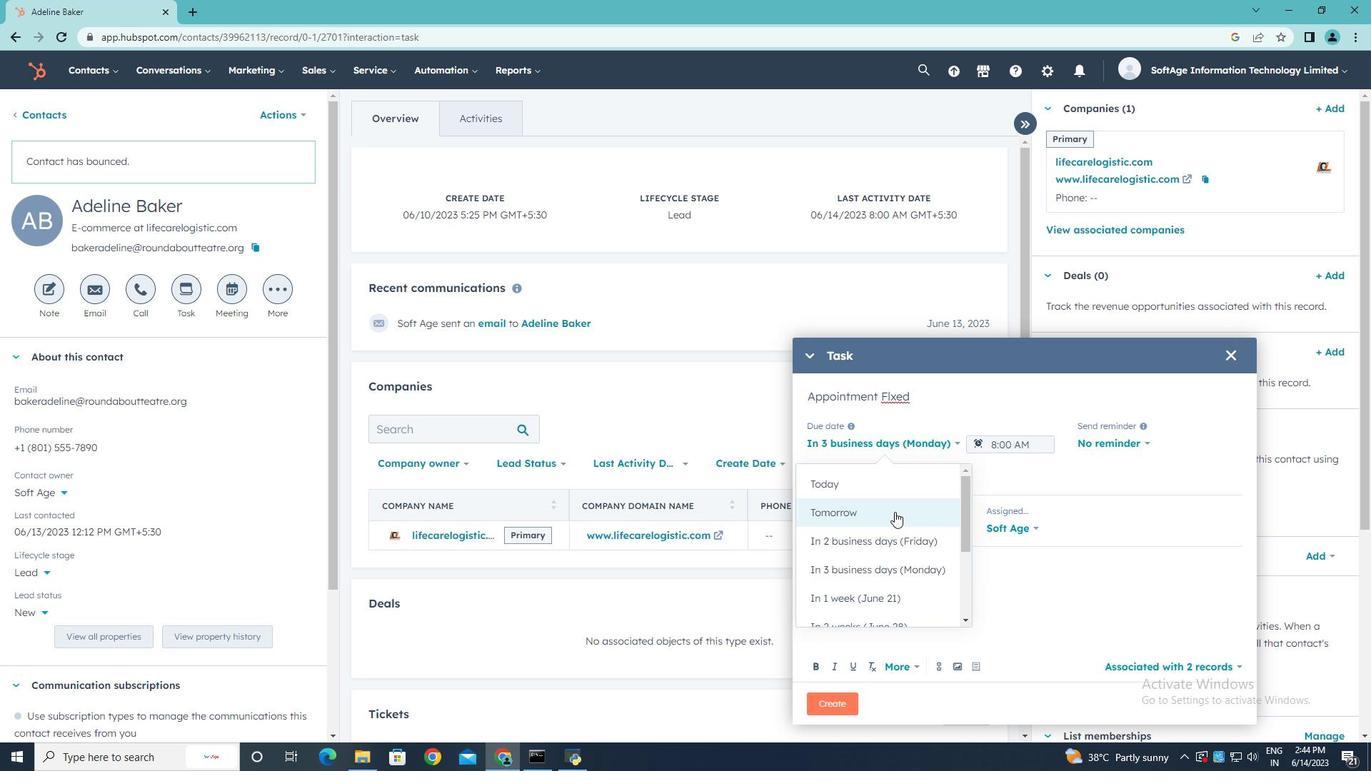 
Action: Mouse moved to (1050, 441)
Screenshot: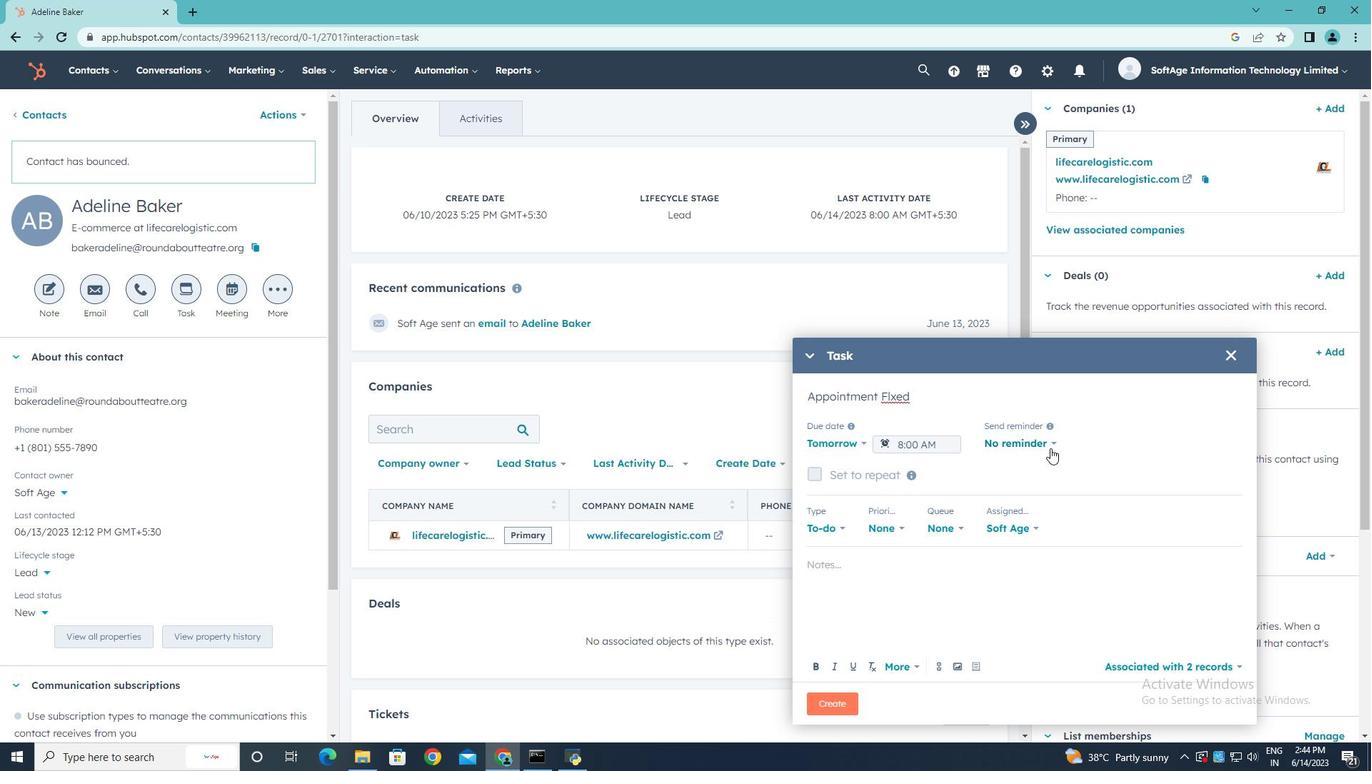 
Action: Mouse pressed left at (1050, 441)
Screenshot: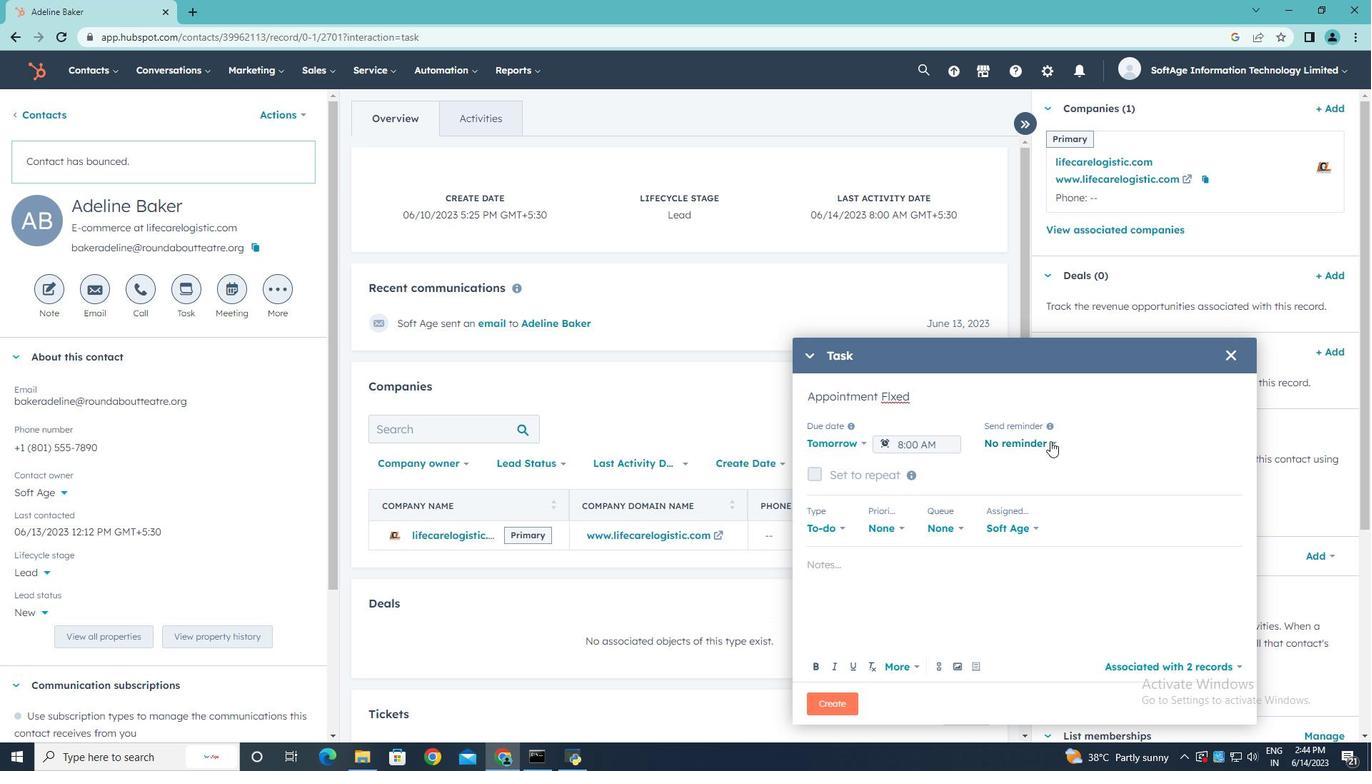 
Action: Mouse moved to (1023, 542)
Screenshot: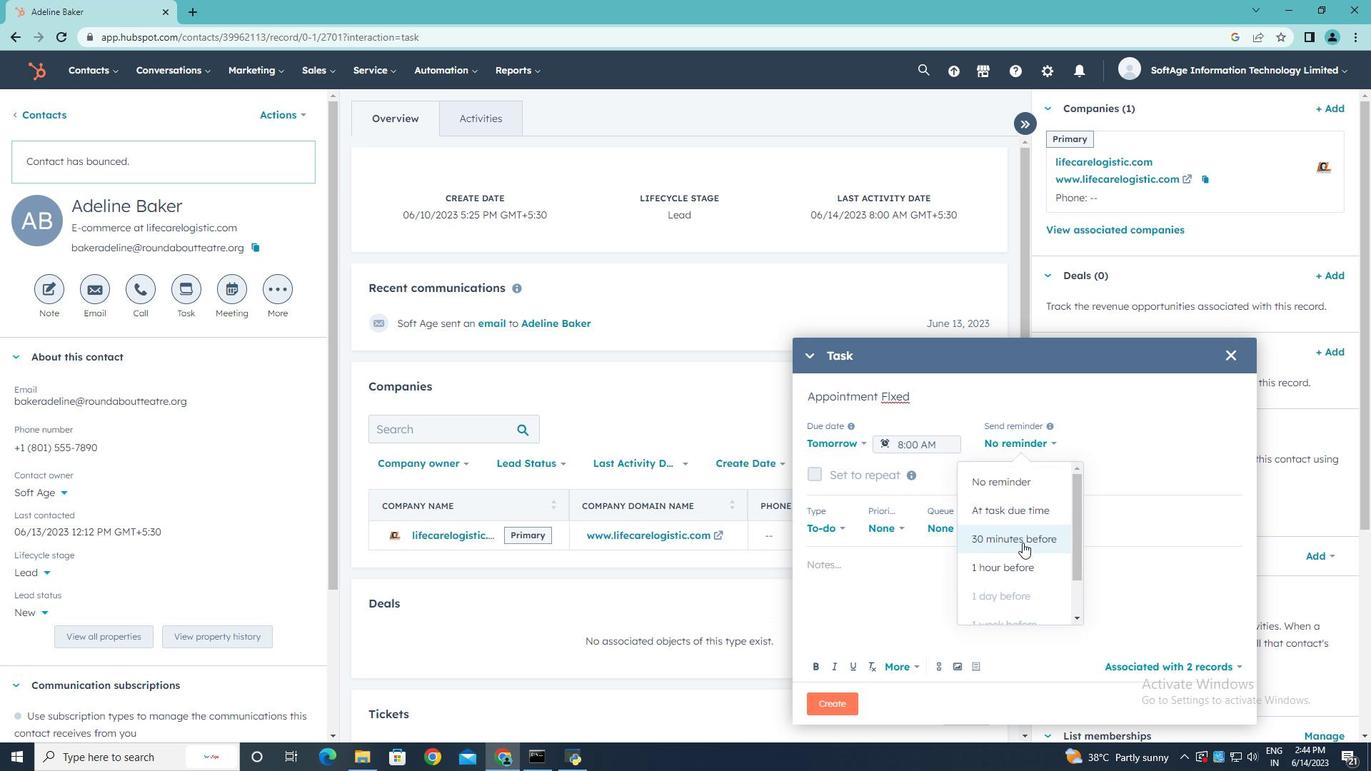 
Action: Mouse pressed left at (1023, 542)
Screenshot: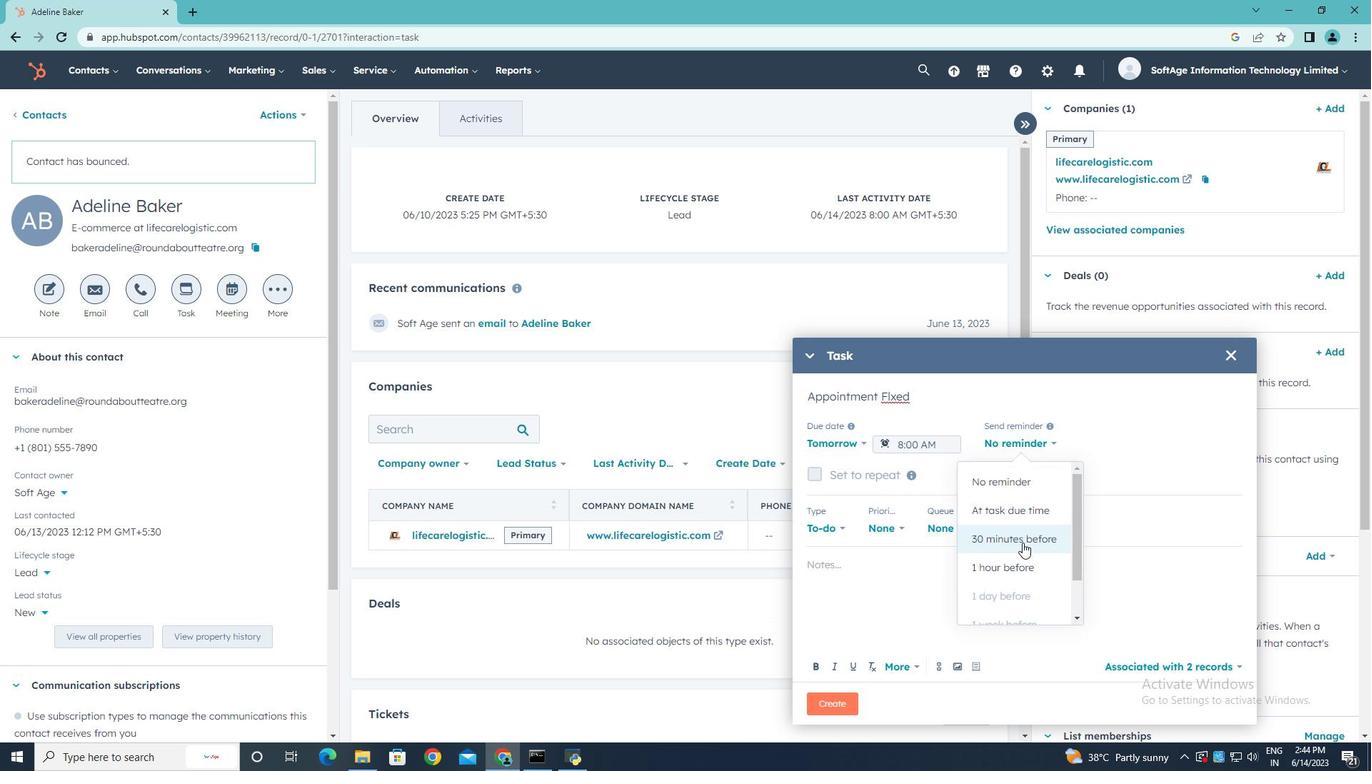 
Action: Mouse moved to (905, 527)
Screenshot: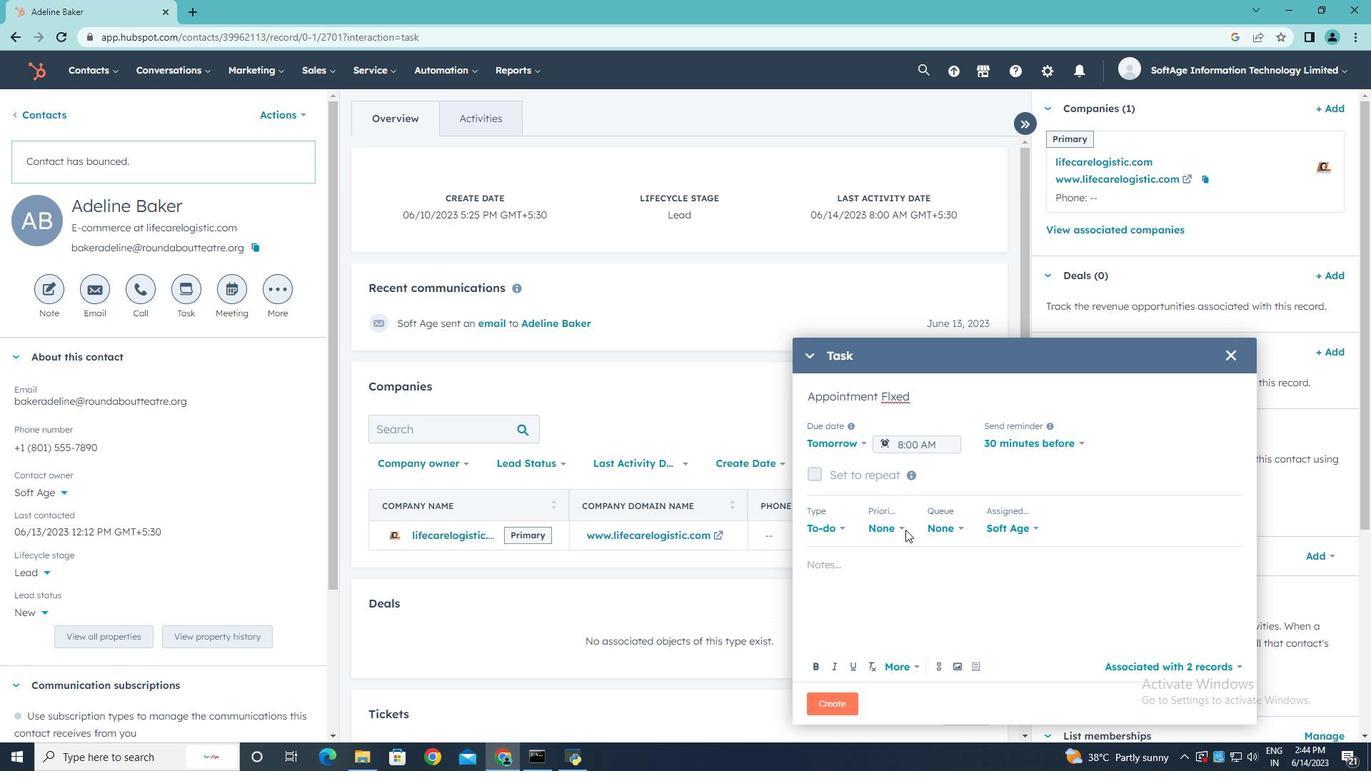 
Action: Mouse pressed left at (905, 527)
Screenshot: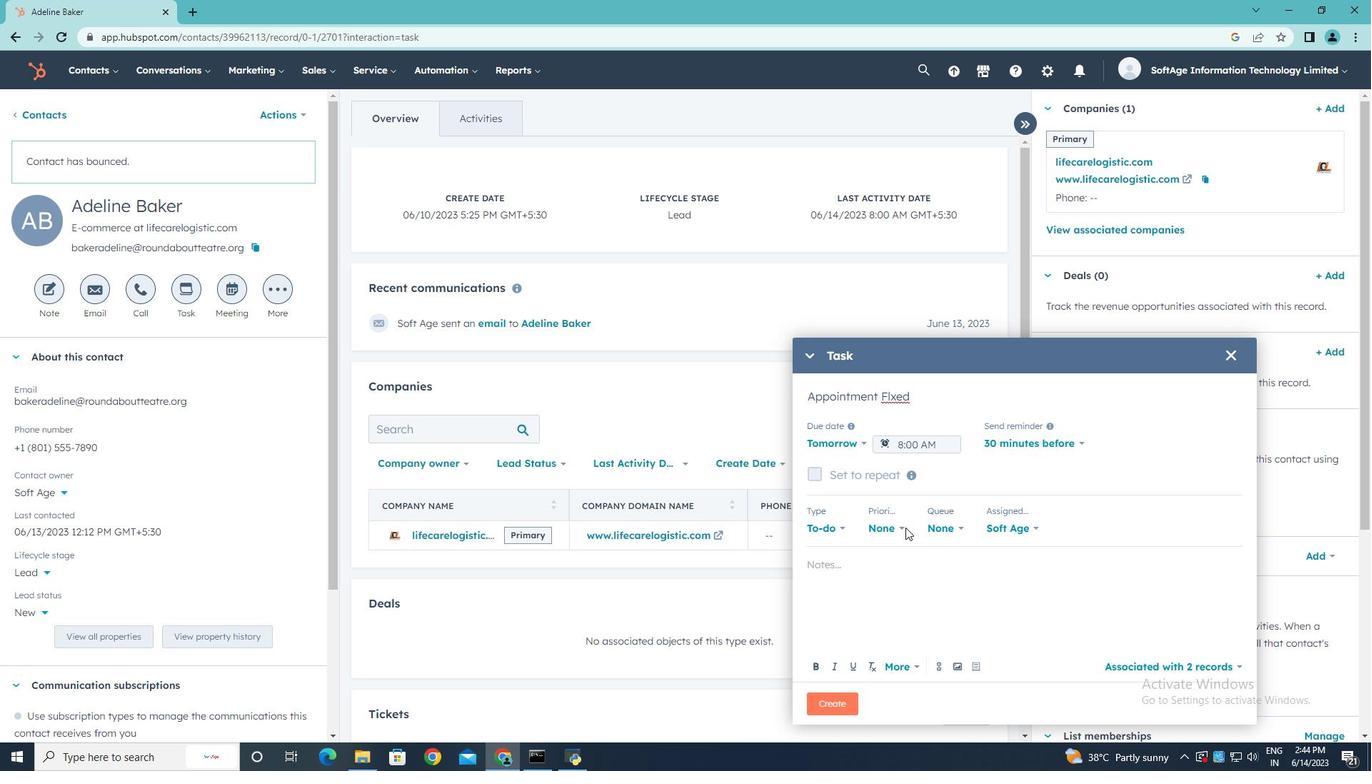 
Action: Mouse moved to (900, 517)
Screenshot: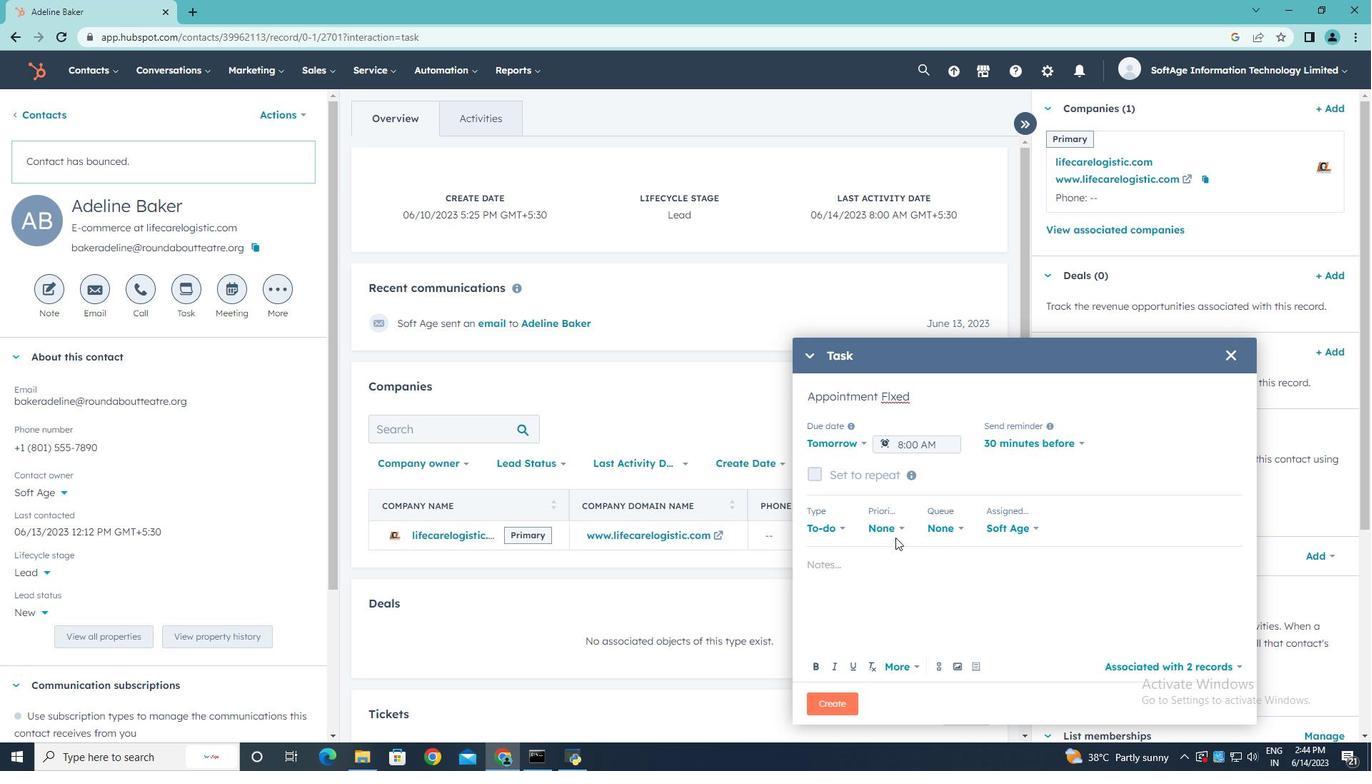 
Action: Mouse pressed left at (900, 517)
Screenshot: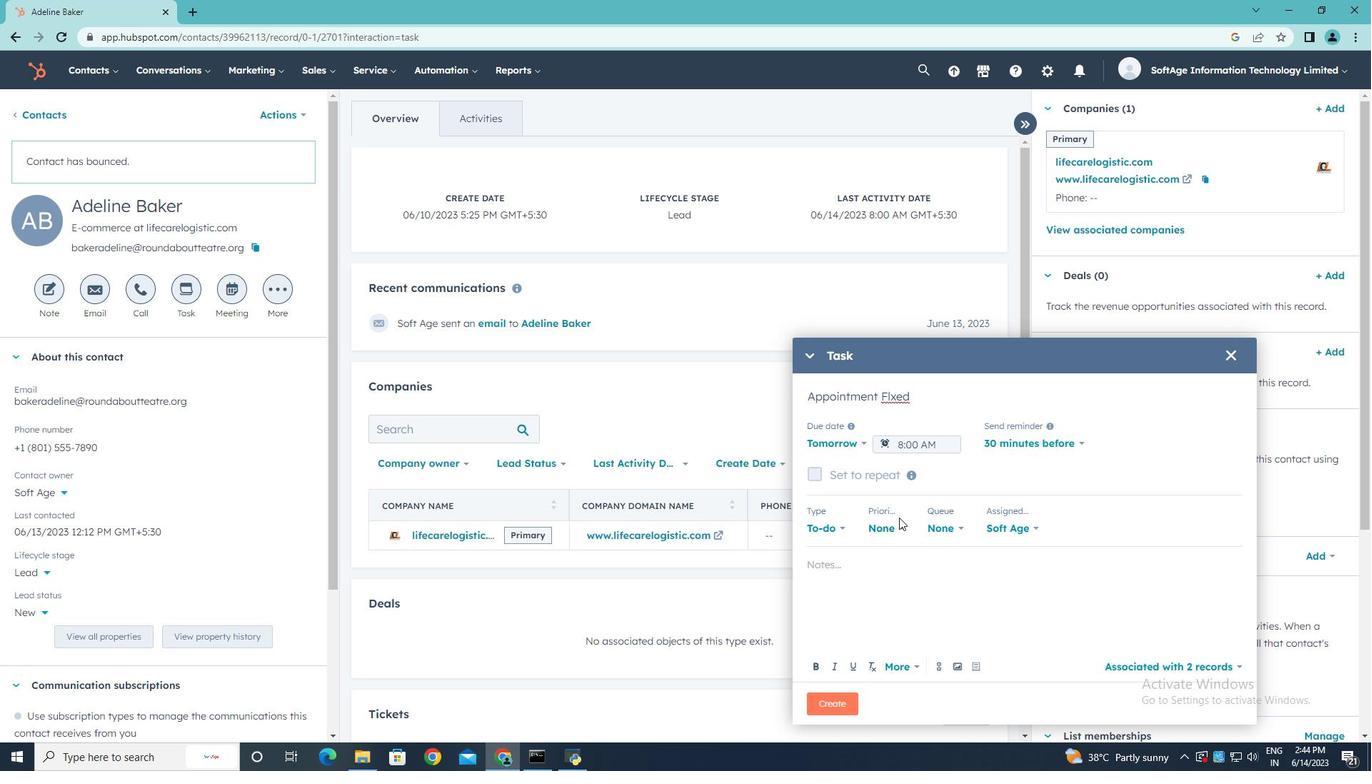
Action: Mouse moved to (901, 530)
Screenshot: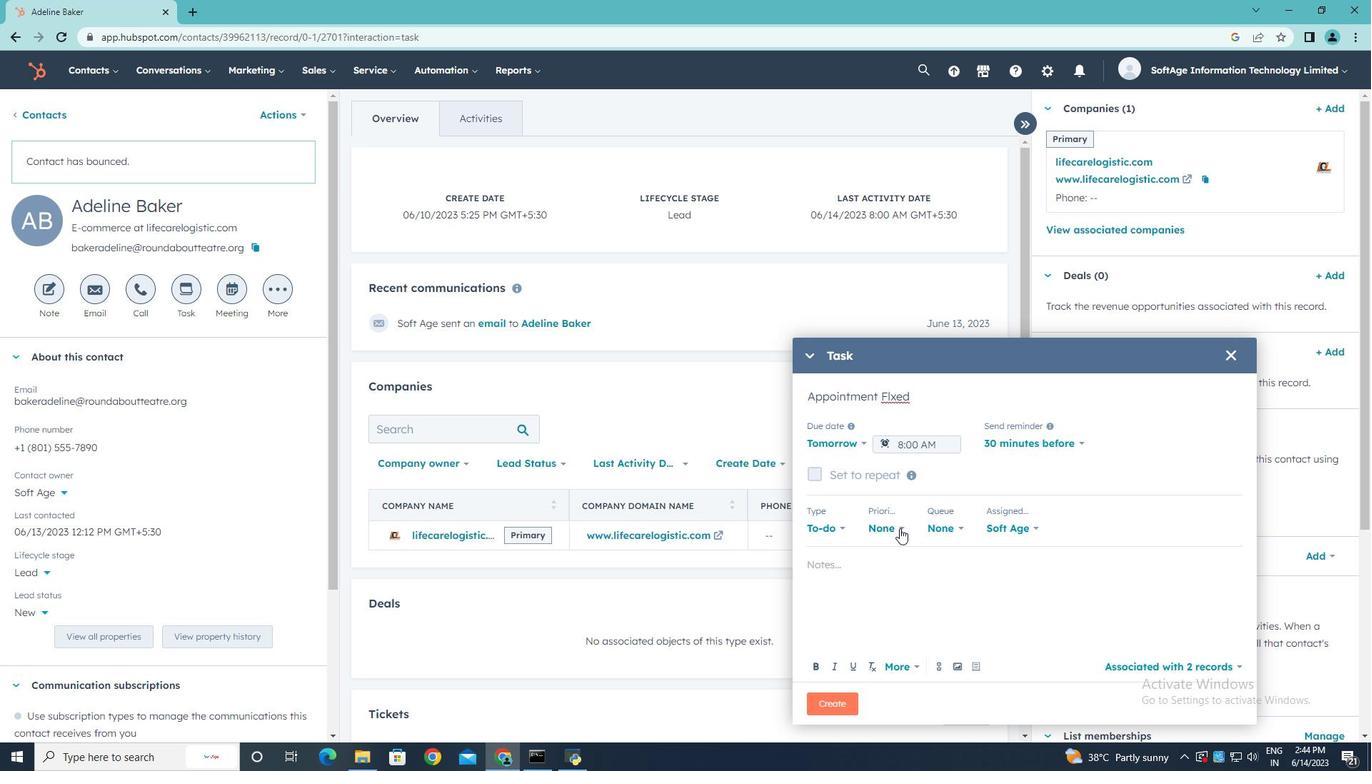 
Action: Mouse pressed left at (901, 530)
Screenshot: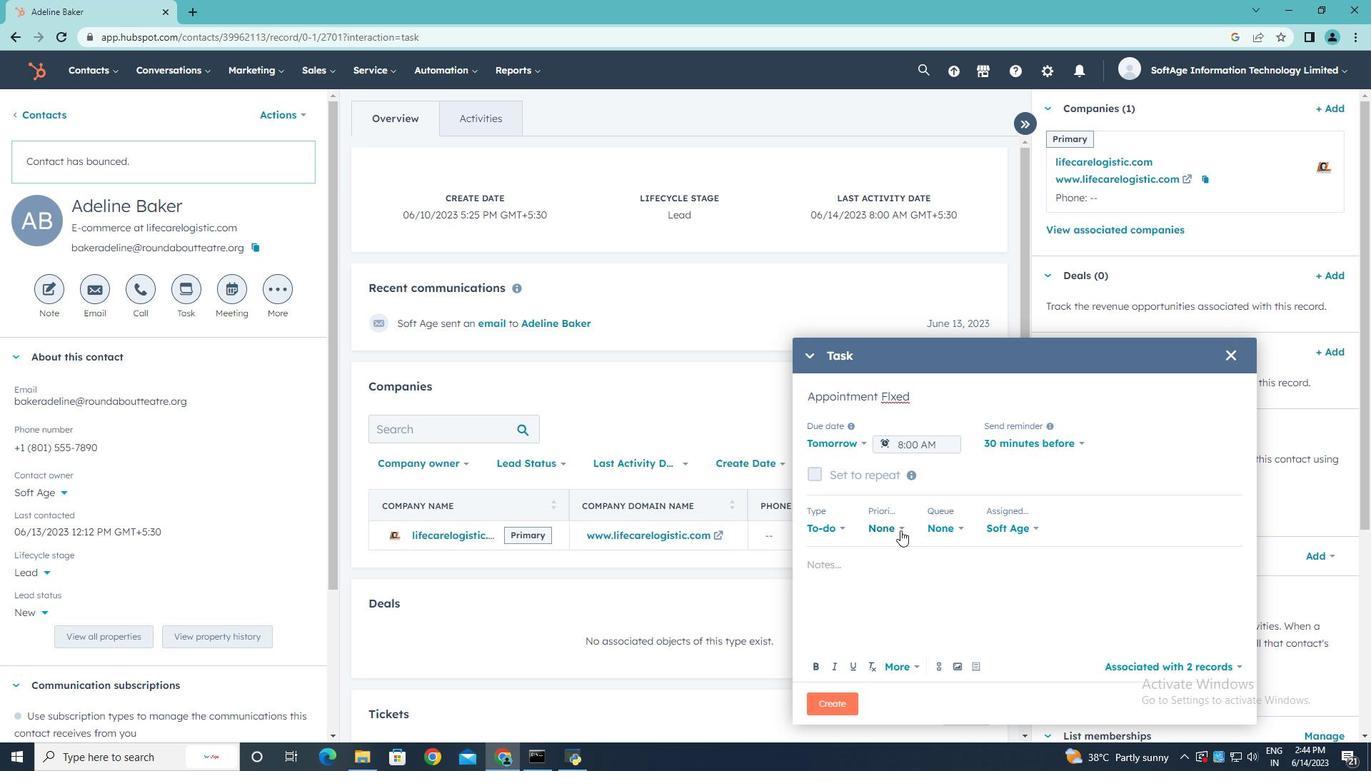 
Action: Mouse moved to (883, 585)
Screenshot: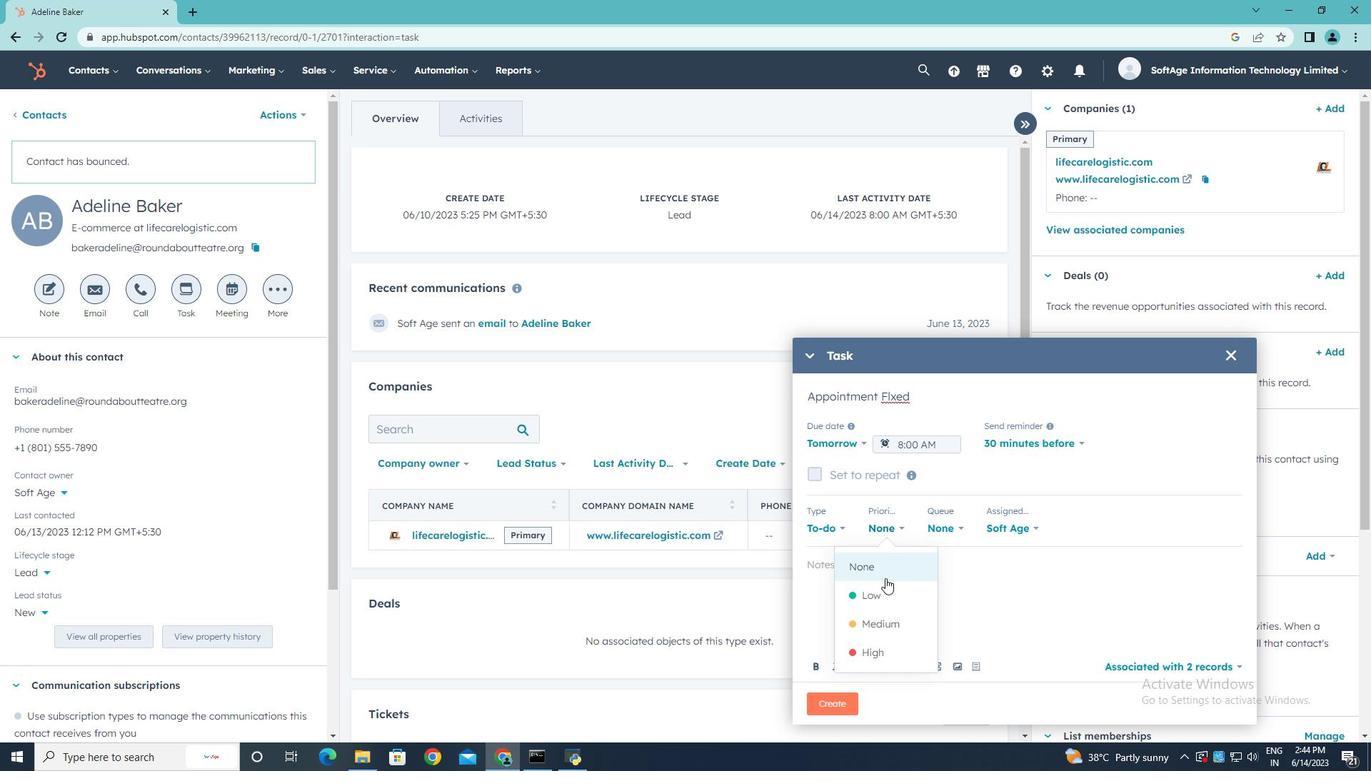
Action: Mouse pressed left at (883, 585)
Screenshot: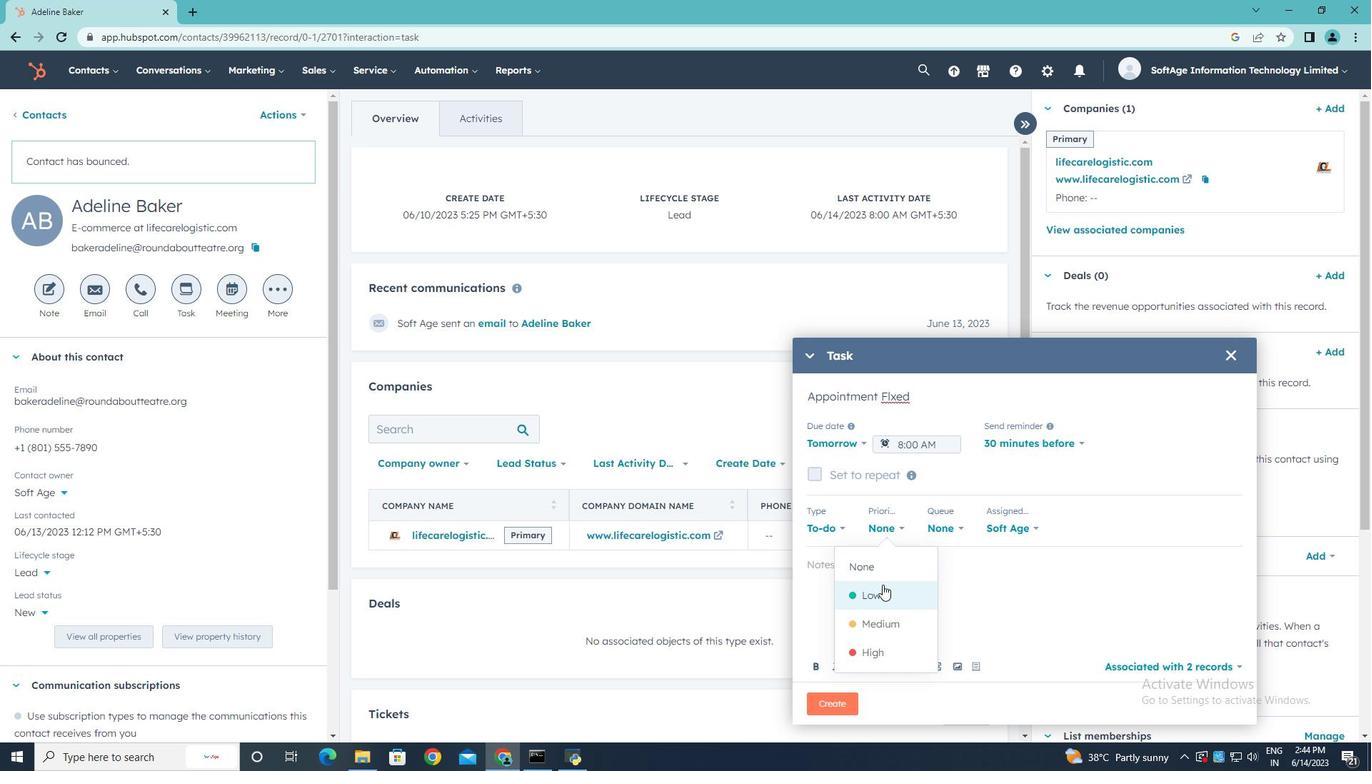 
Action: Mouse moved to (852, 575)
Screenshot: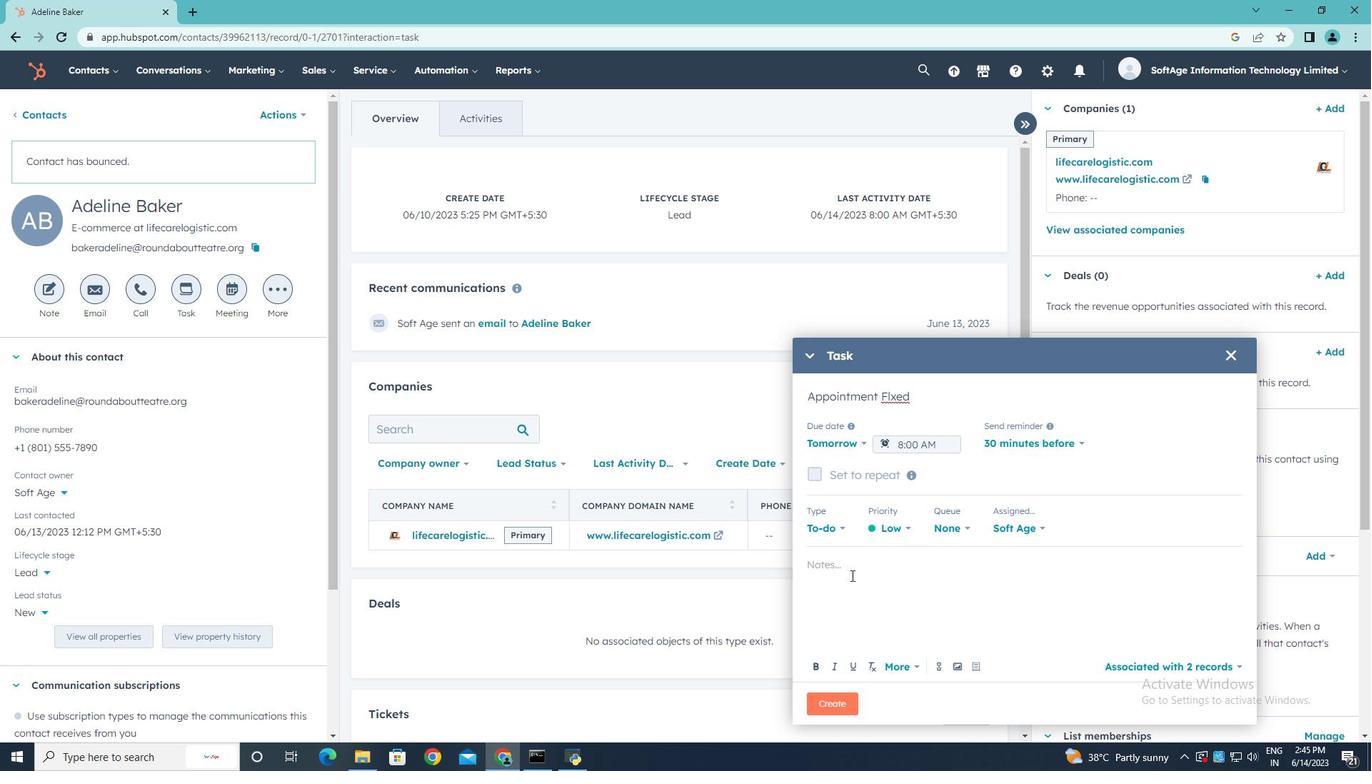 
Action: Mouse pressed left at (852, 575)
Screenshot: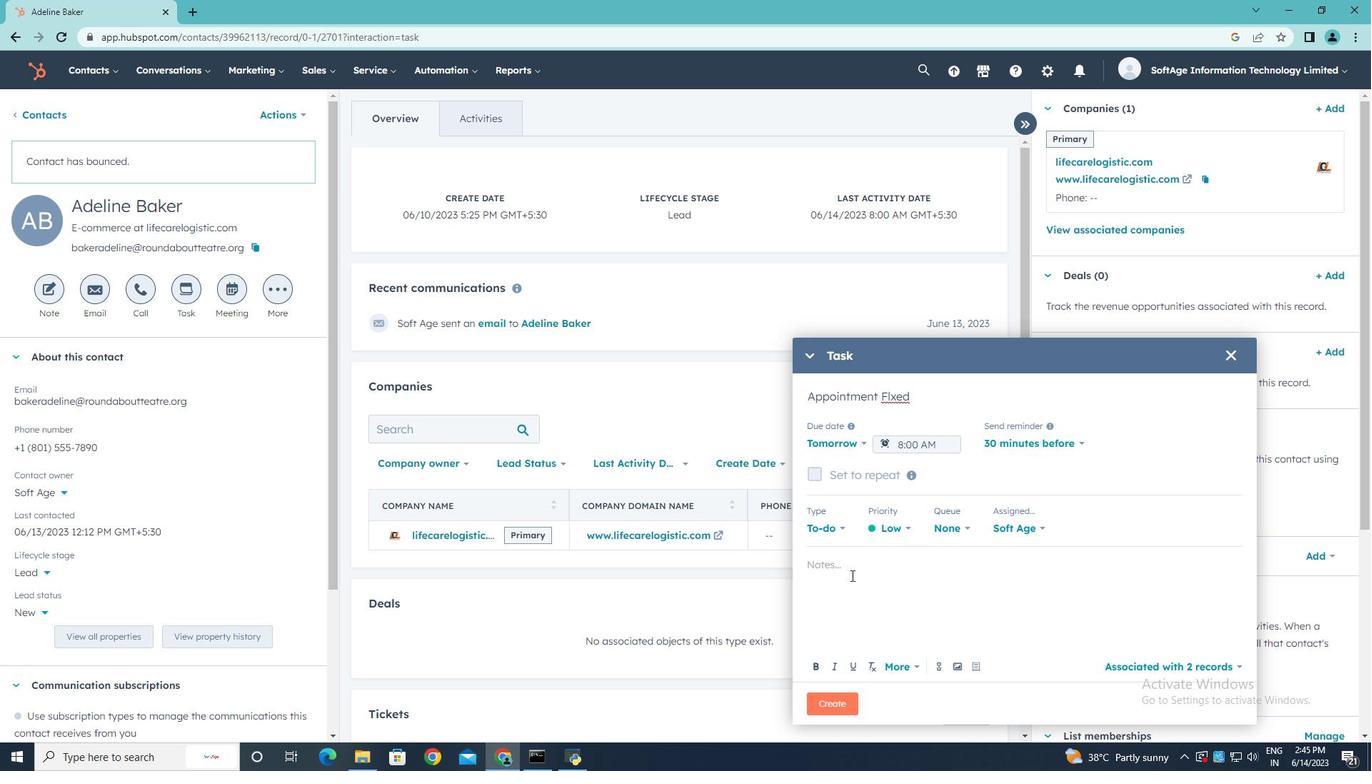 
Action: Mouse moved to (852, 575)
Screenshot: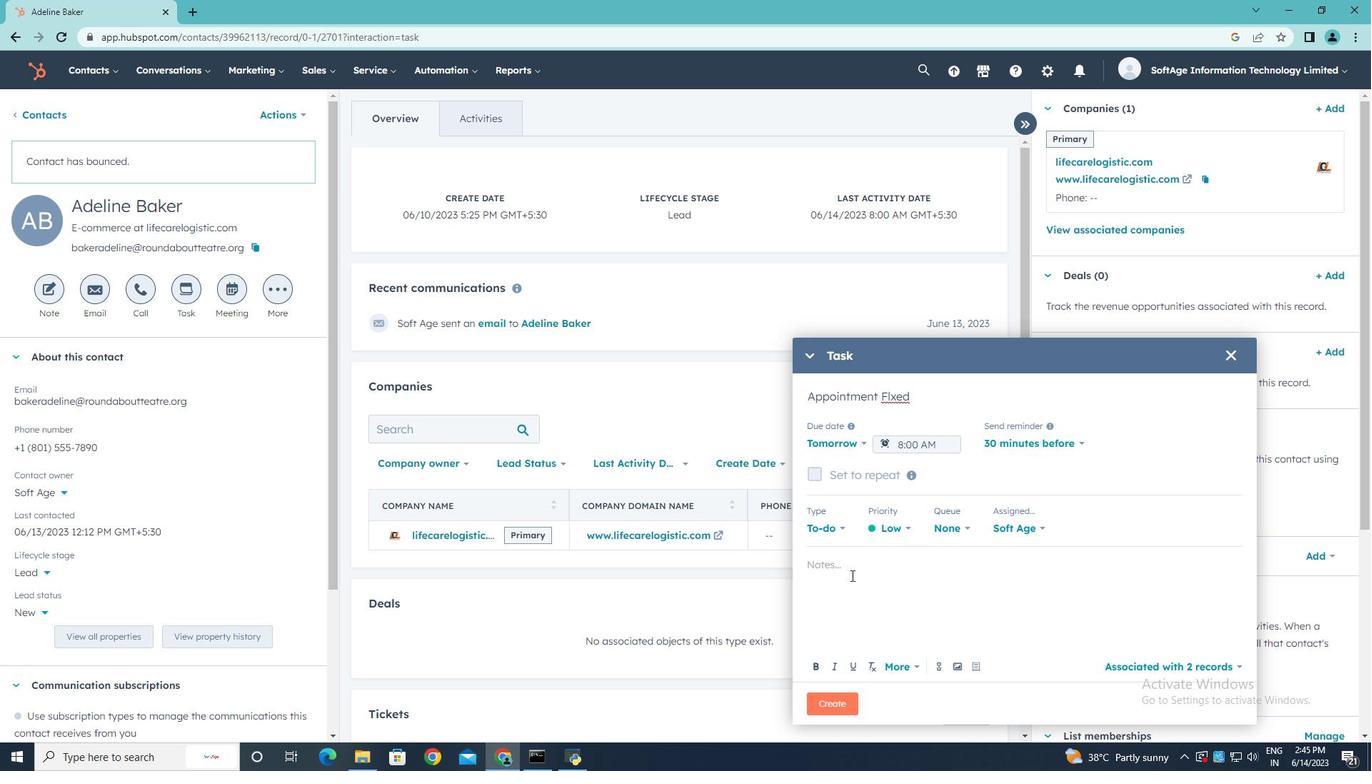 
Action: Key pressed <Key.shift>Review<Key.space>the<Key.space><Key.shift>TTac<Key.backspace><Key.backspace><Key.backspace><Key.backspace>
Screenshot: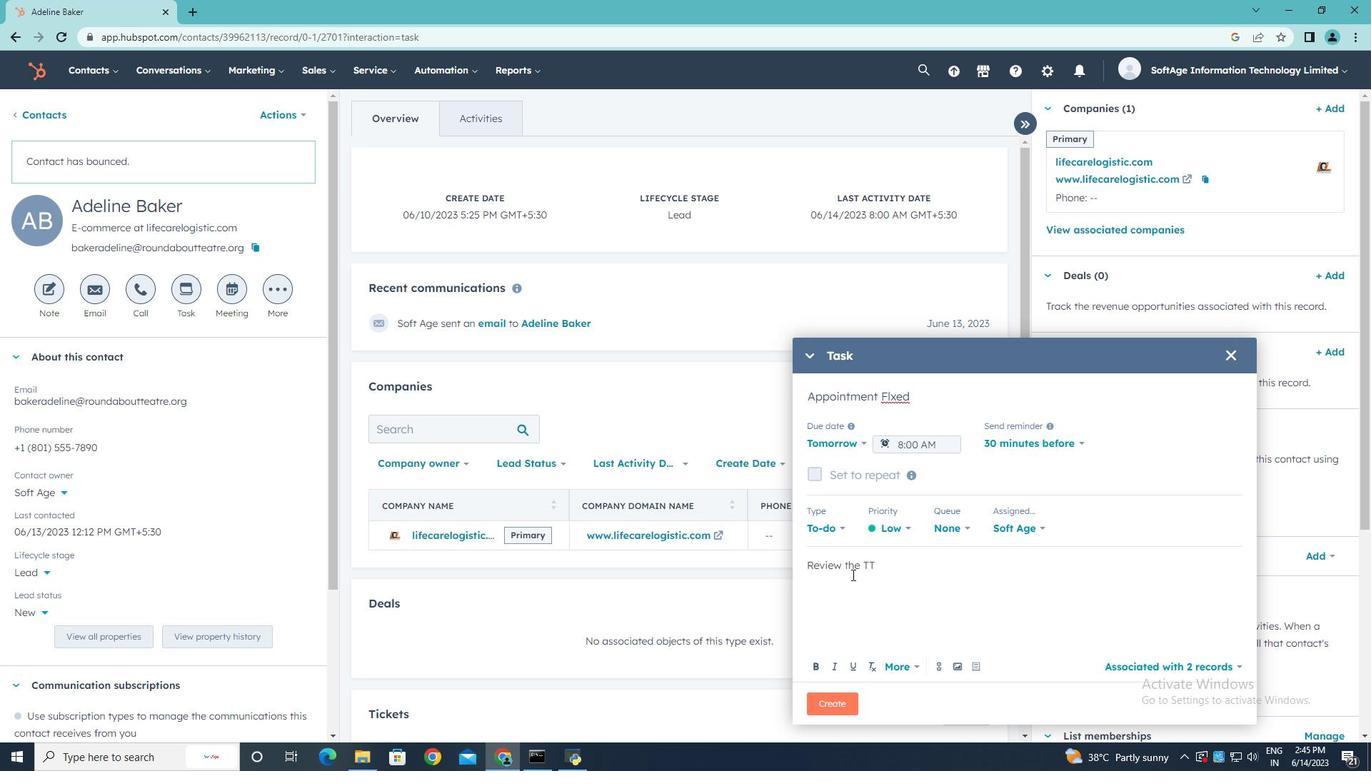 
Action: Mouse moved to (810, 455)
Screenshot: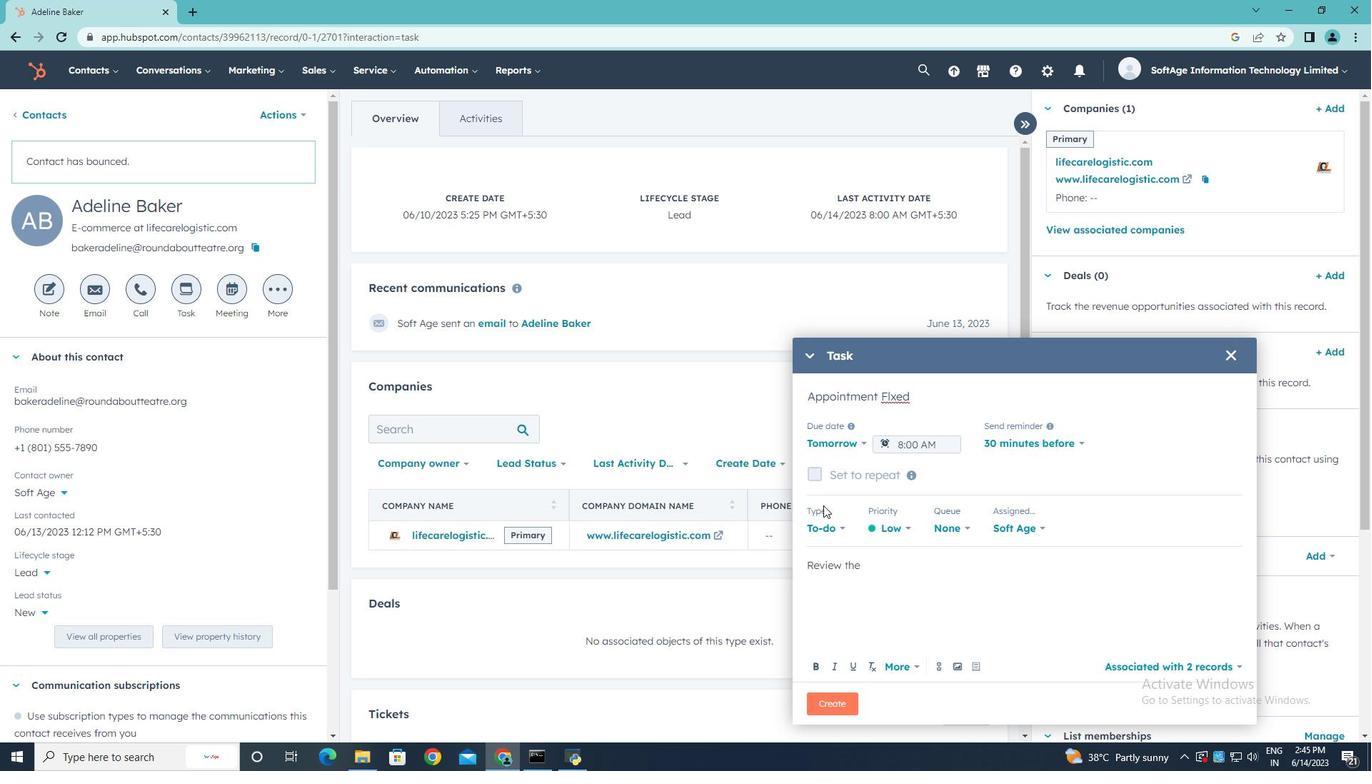 
Action: Key pressed <Key.shift>Att<Key.backspace><Key.backspace><Key.backspace>attached<Key.space>proposal<Key.space>befi<Key.backspace>ore<Key.space>the<Key.space>meeting<Key.space>and<Key.space>highlight<Key.space>the<Key.space>key<Key.space>benefits<Key.space>fot<Key.space><Key.backspace><Key.backspace>r<Key.space>the<Key.space>client..
Screenshot: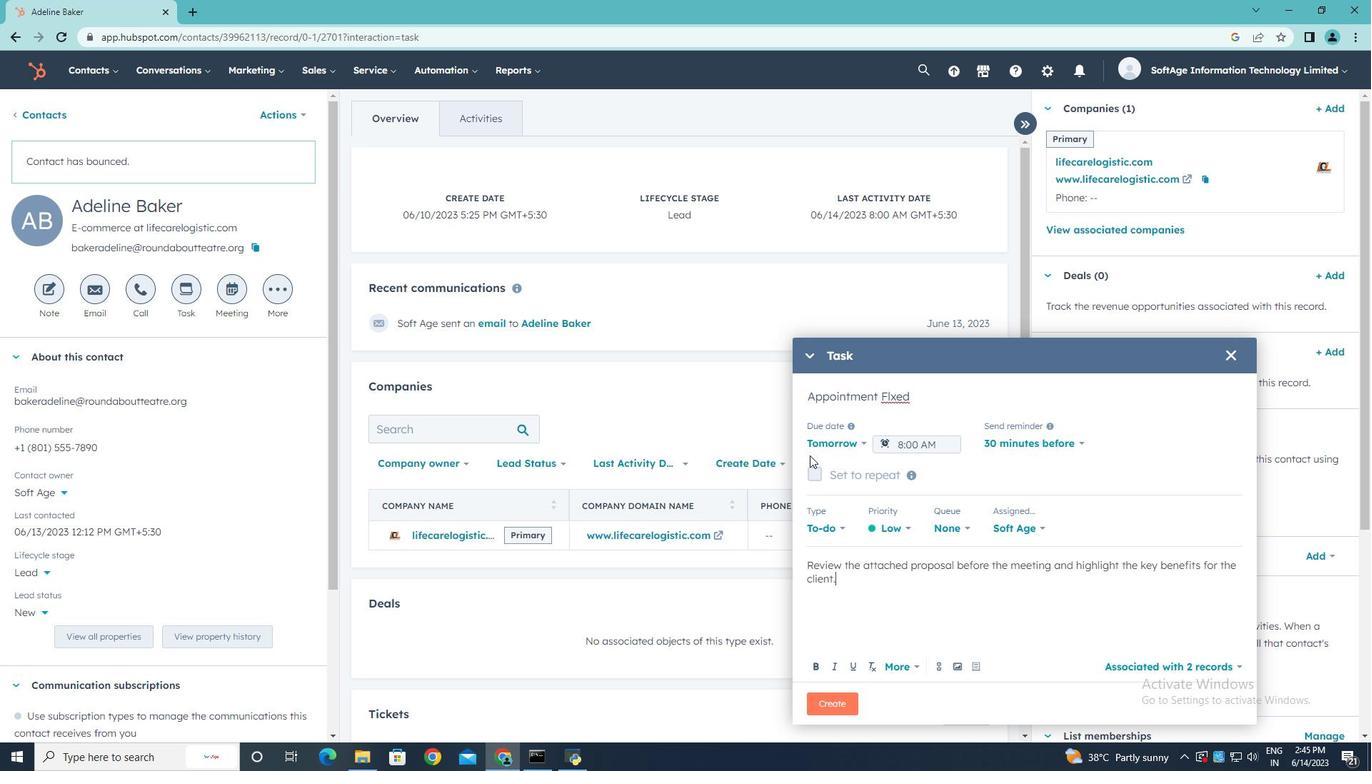 
Action: Mouse moved to (838, 699)
Screenshot: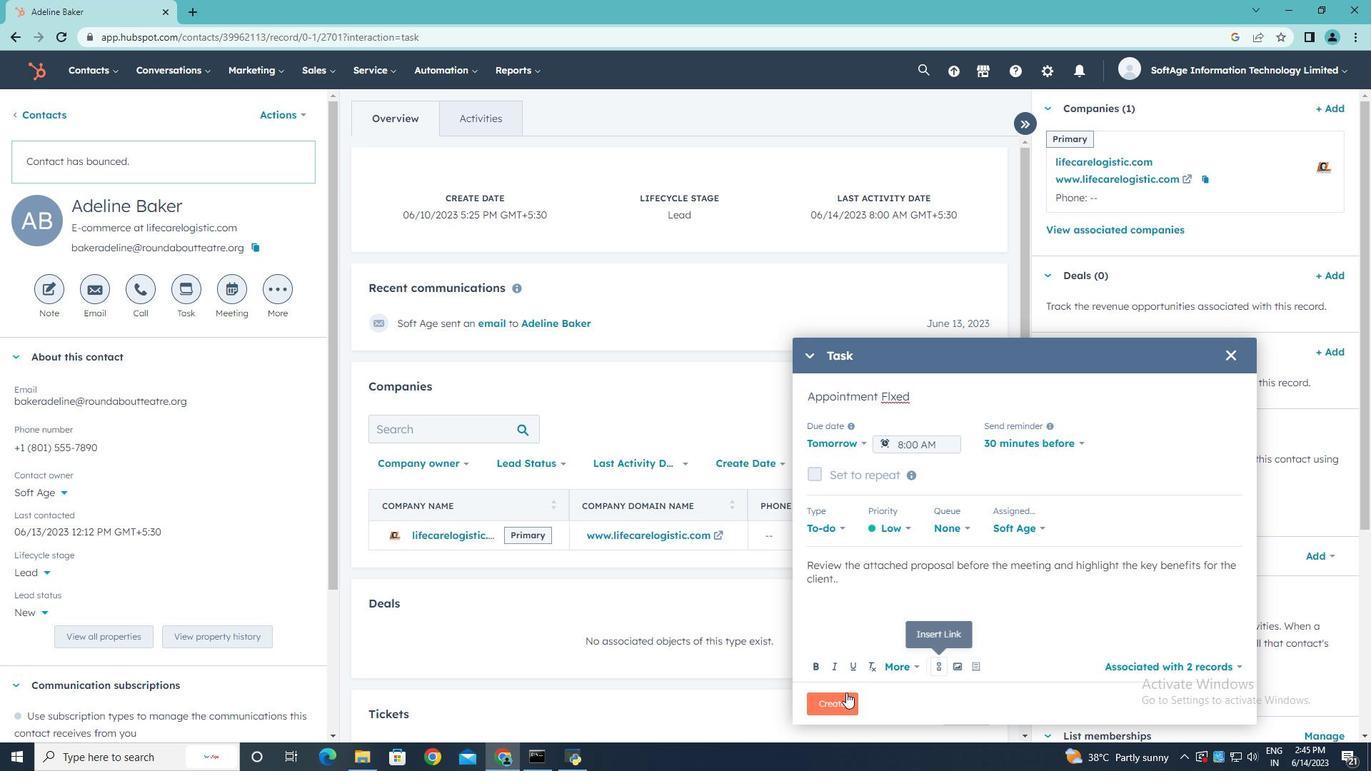 
Action: Mouse pressed left at (838, 699)
Screenshot: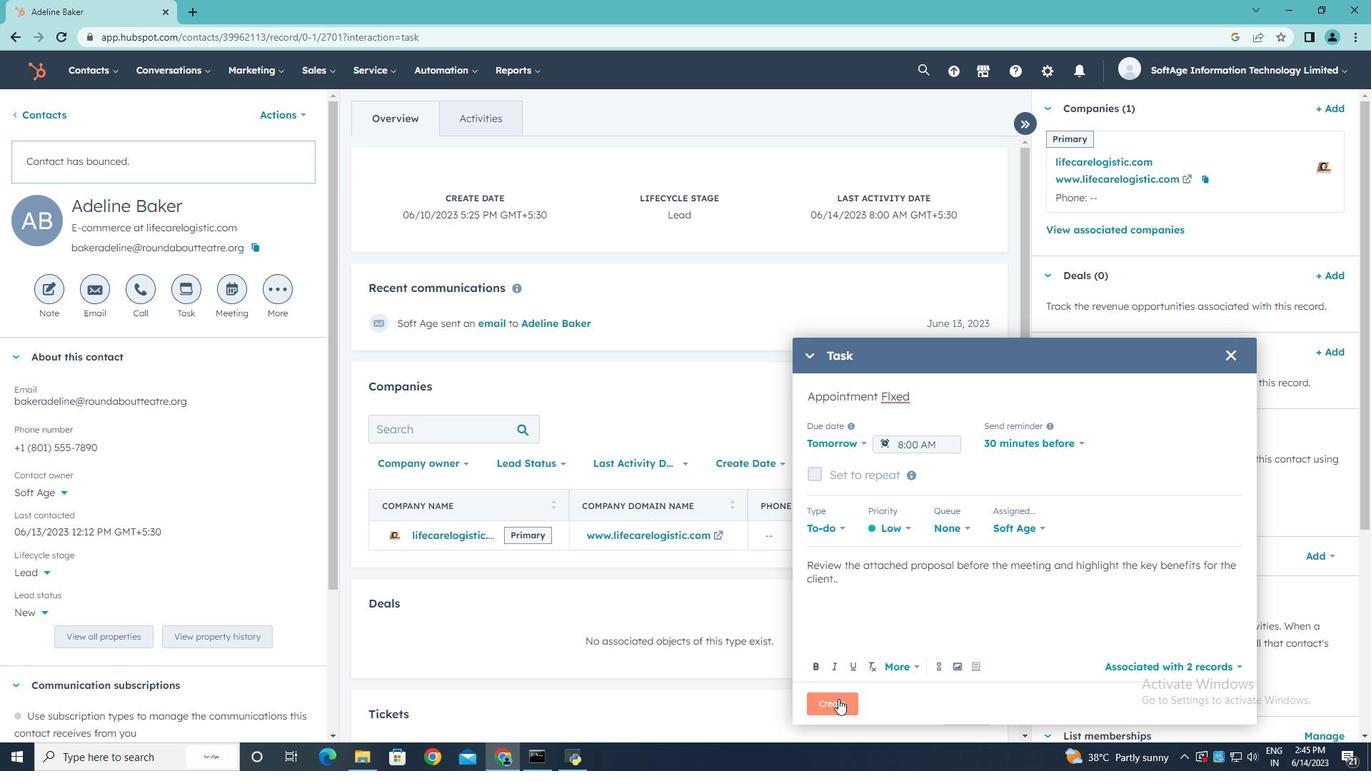
